 Task: Open Card Card0000000120 in Board Board0000000030 in Workspace WS0000000010 in Trello. Add Member Nikrathi889@gmail.com to Card Card0000000120 in Board Board0000000030 in Workspace WS0000000010 in Trello. Add Red Label titled Label0000000120 to Card Card0000000120 in Board Board0000000030 in Workspace WS0000000010 in Trello. Add Checklist CL0000000120 to Card Card0000000120 in Board Board0000000030 in Workspace WS0000000010 in Trello. Add Dates with Start Date as Nov 01 2023 and Due Date as Nov 30 2023 to Card Card0000000120 in Board Board0000000030 in Workspace WS0000000010 in Trello
Action: Mouse moved to (445, 573)
Screenshot: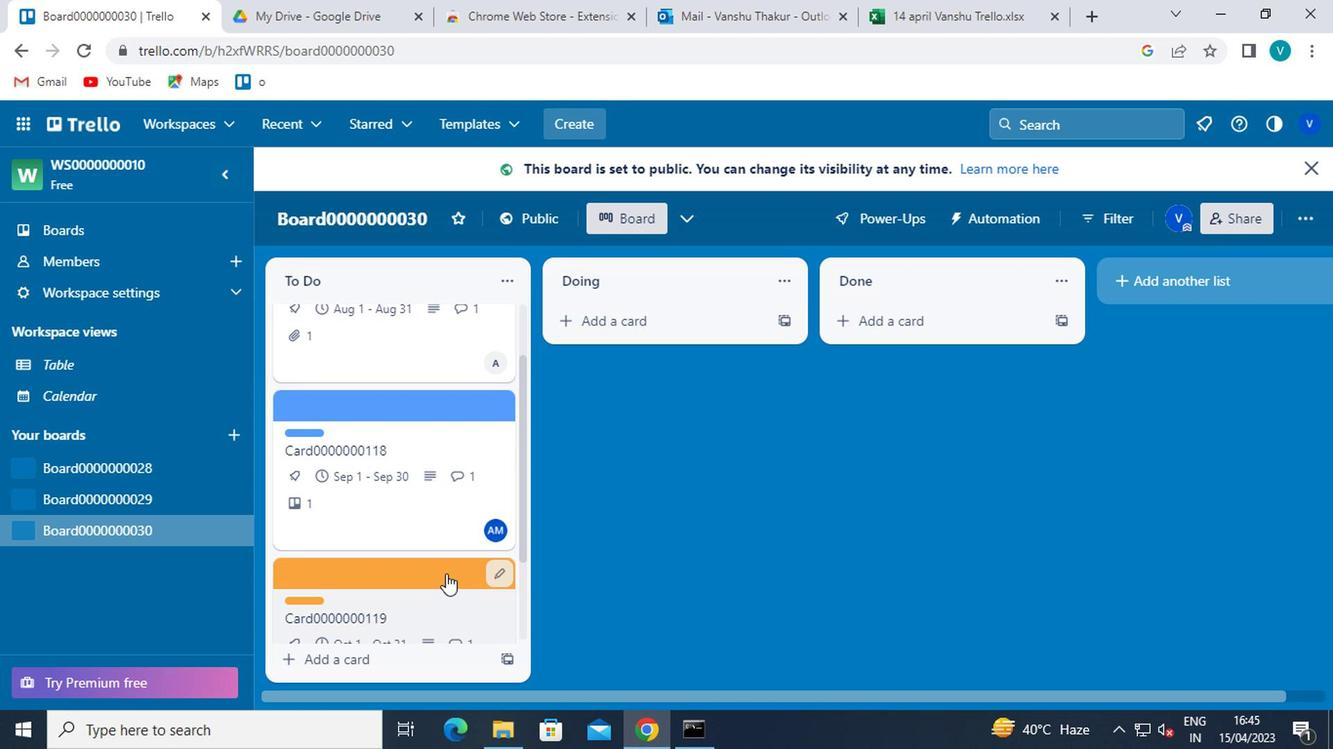
Action: Mouse scrolled (445, 572) with delta (0, -1)
Screenshot: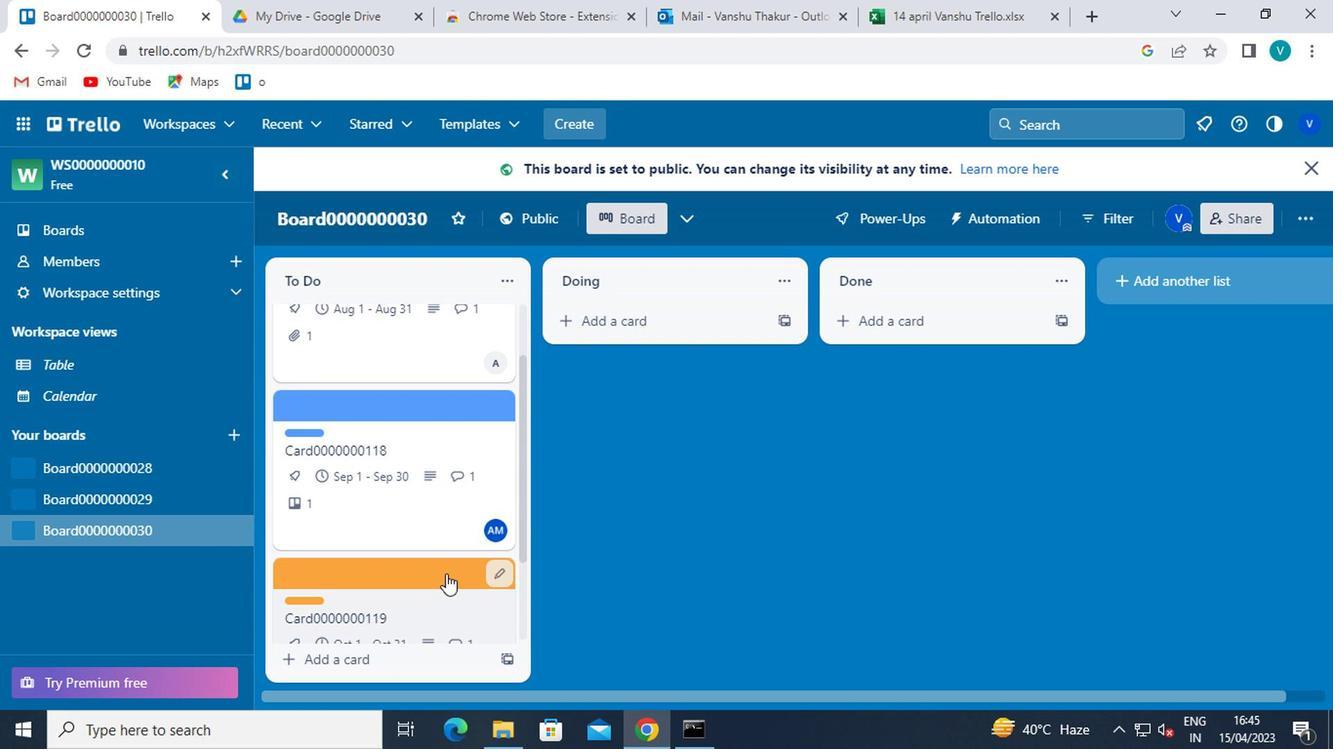
Action: Mouse scrolled (445, 572) with delta (0, -1)
Screenshot: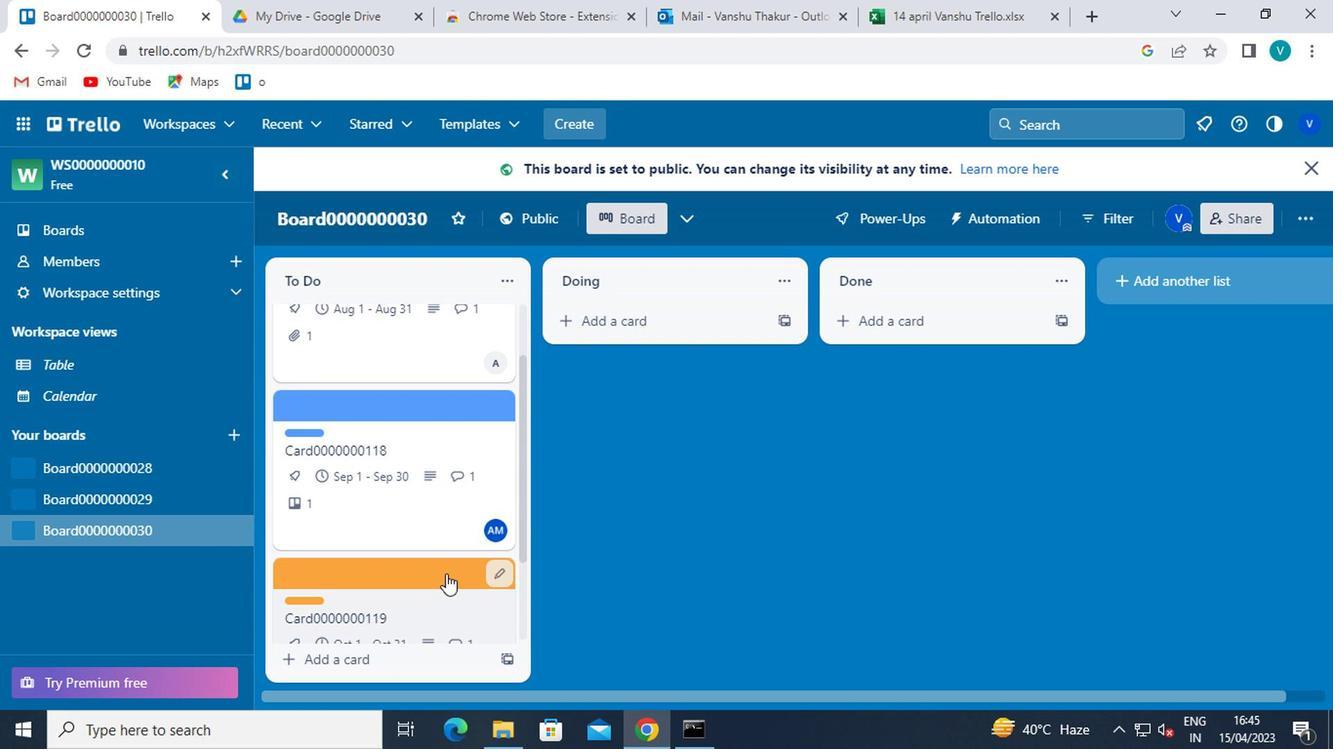 
Action: Mouse scrolled (445, 572) with delta (0, -1)
Screenshot: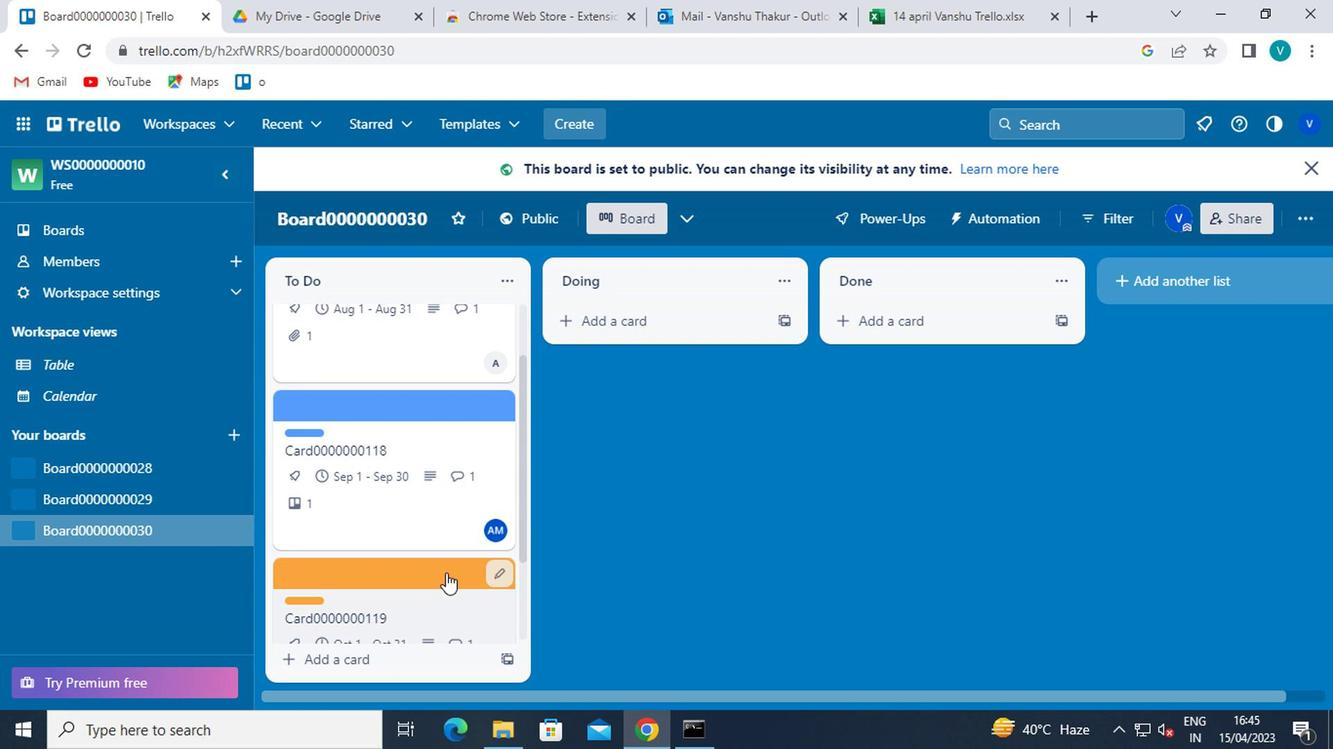 
Action: Mouse scrolled (445, 572) with delta (0, -1)
Screenshot: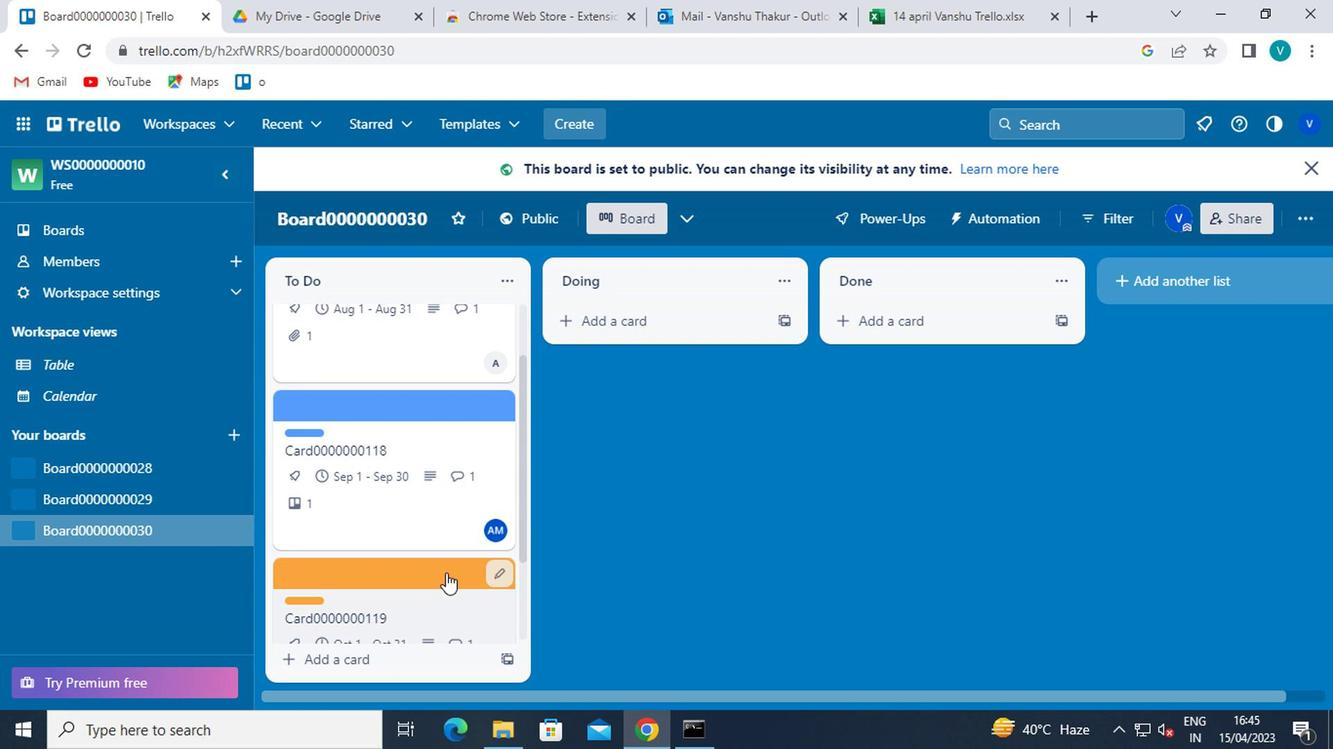 
Action: Mouse scrolled (445, 572) with delta (0, -1)
Screenshot: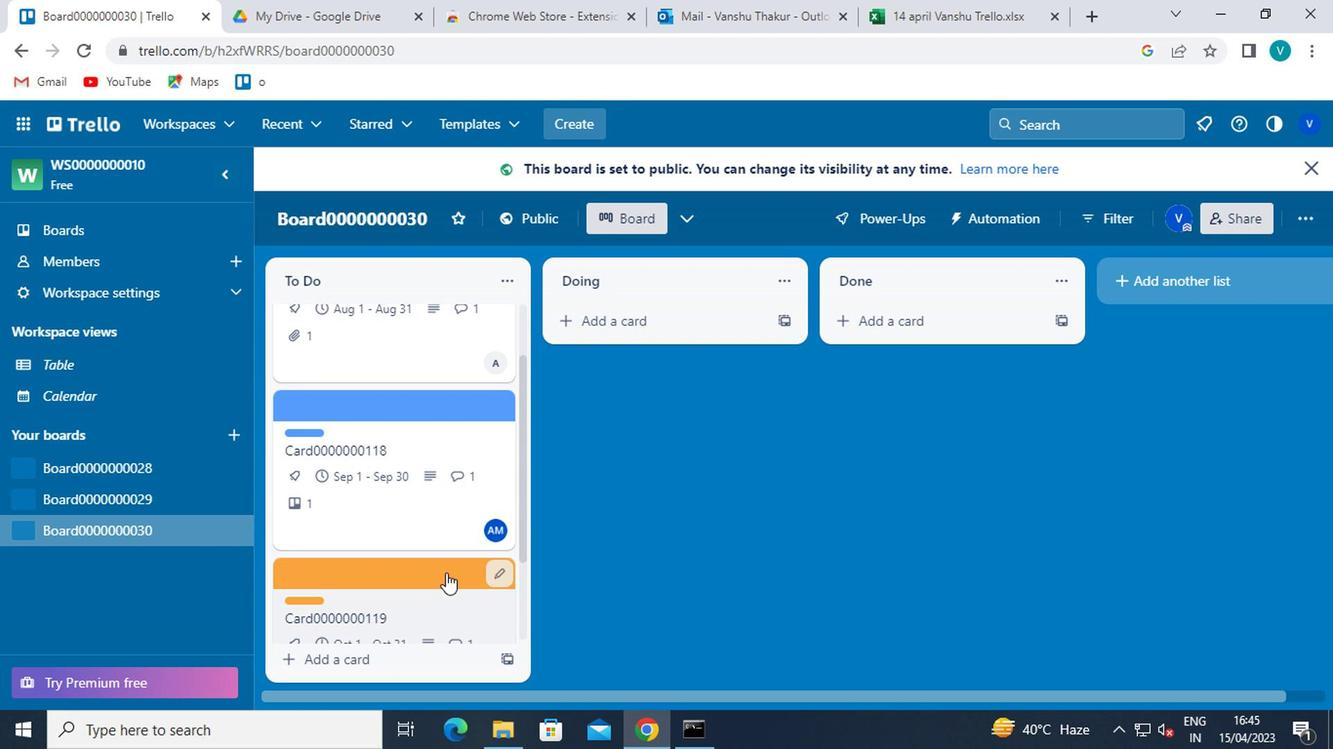 
Action: Mouse scrolled (445, 572) with delta (0, -1)
Screenshot: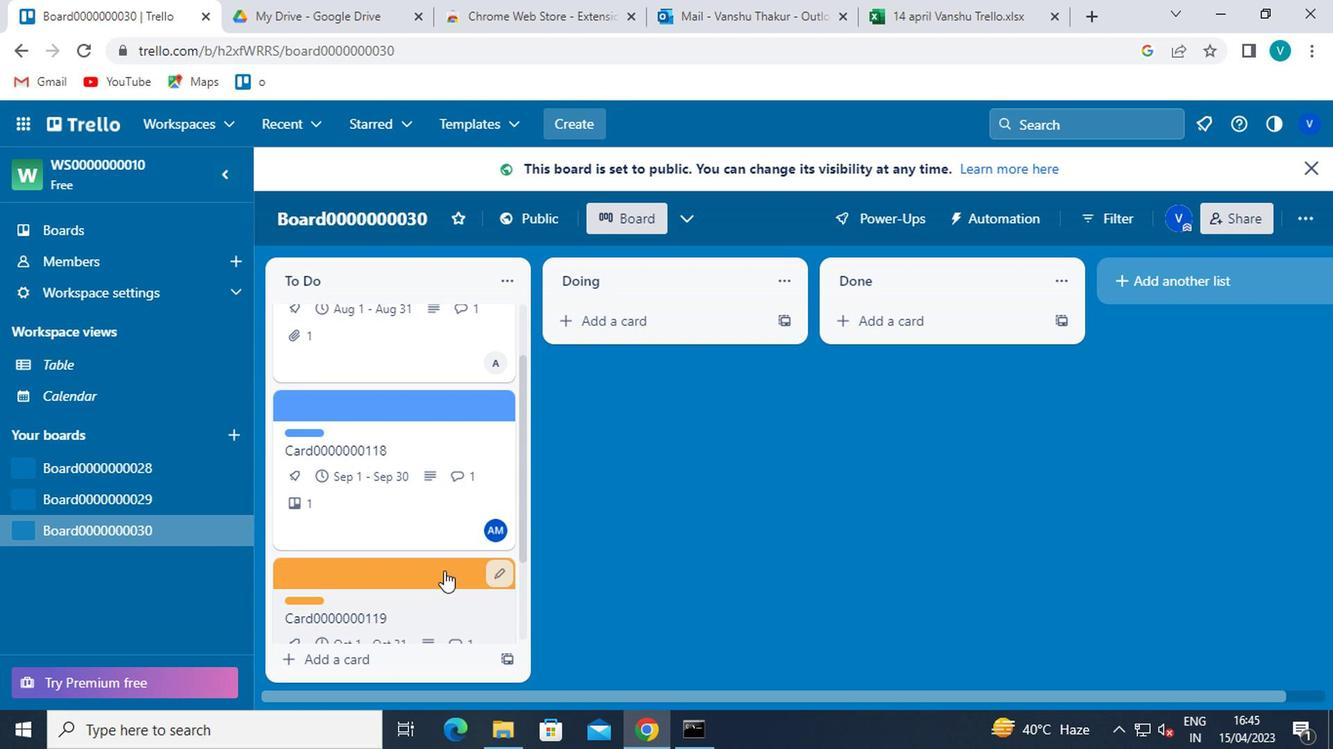 
Action: Mouse moved to (420, 614)
Screenshot: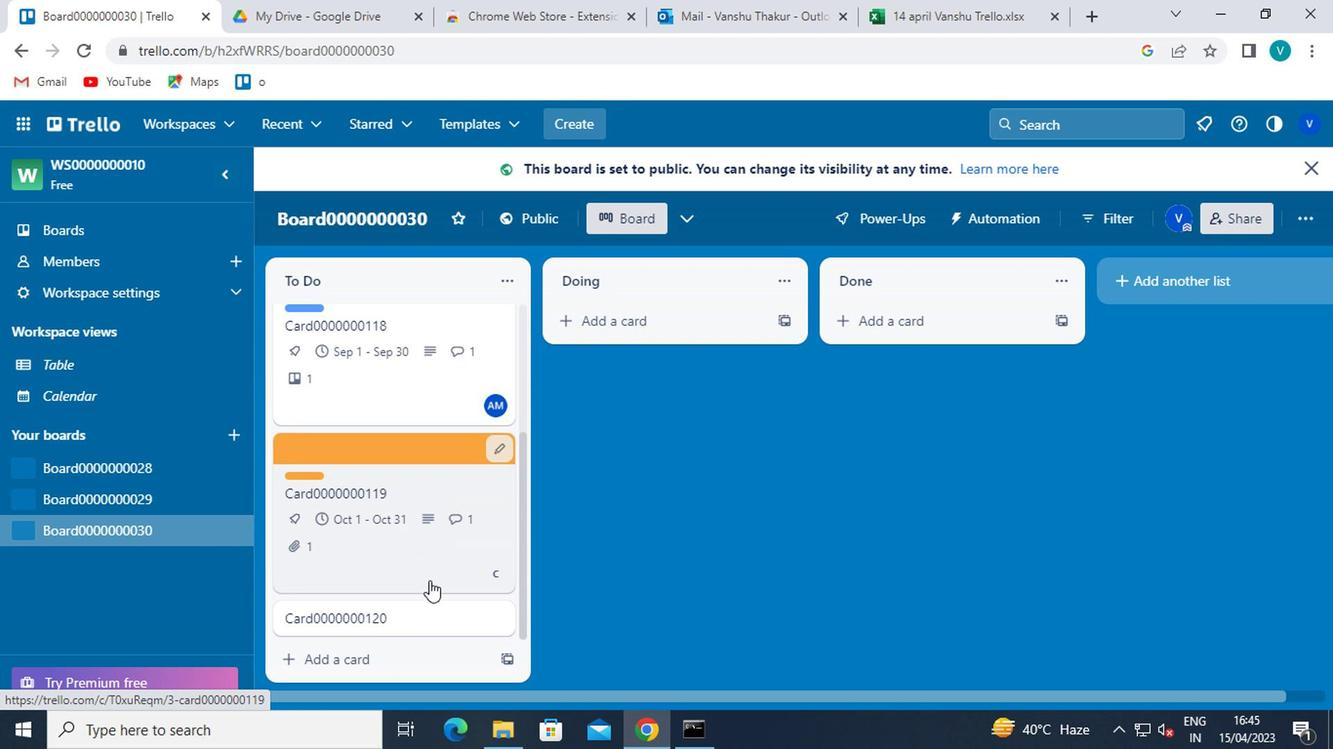 
Action: Mouse pressed left at (420, 614)
Screenshot: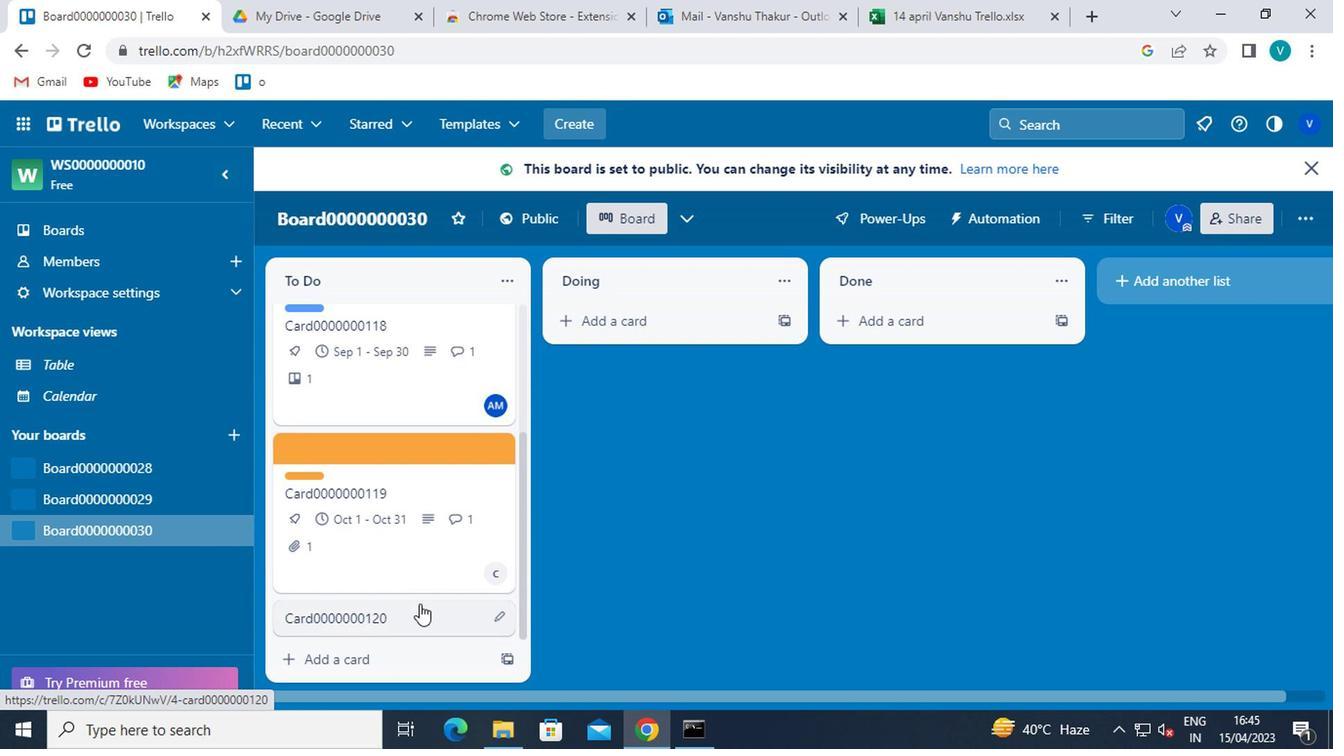 
Action: Mouse moved to (896, 270)
Screenshot: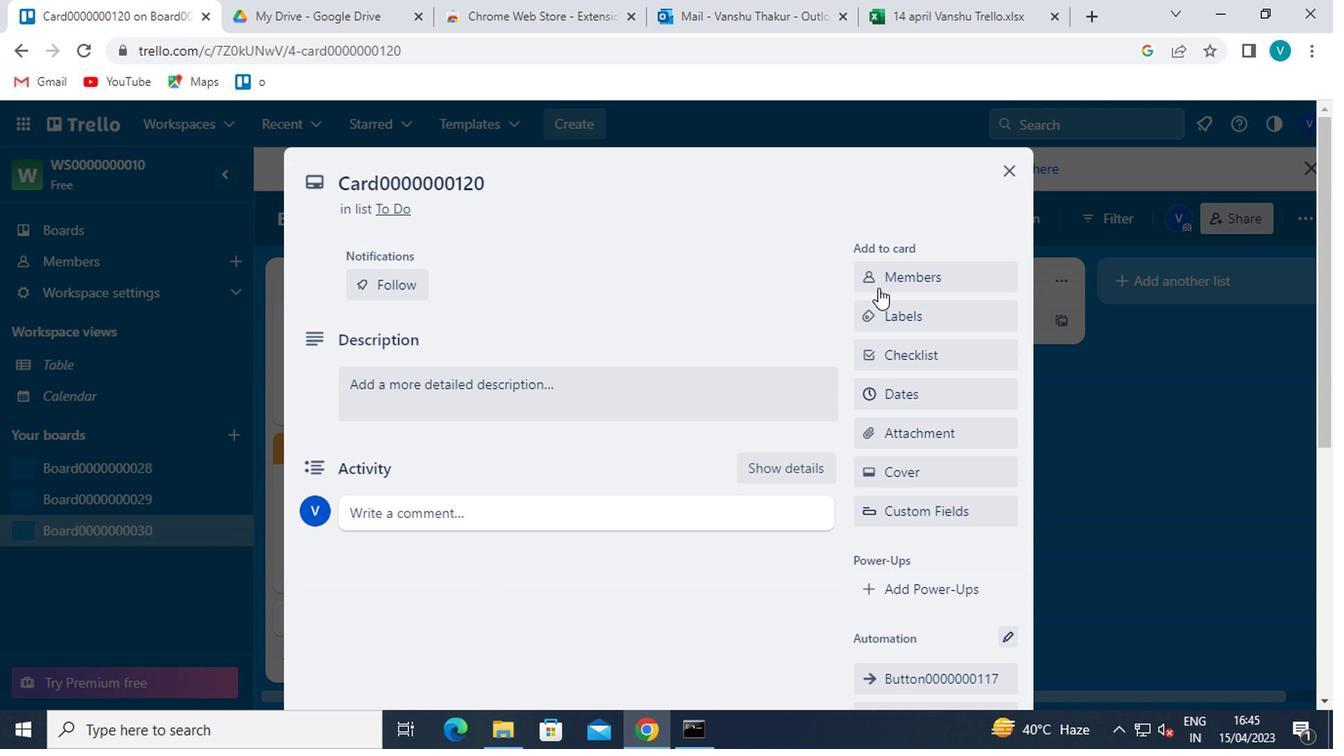 
Action: Mouse pressed left at (896, 270)
Screenshot: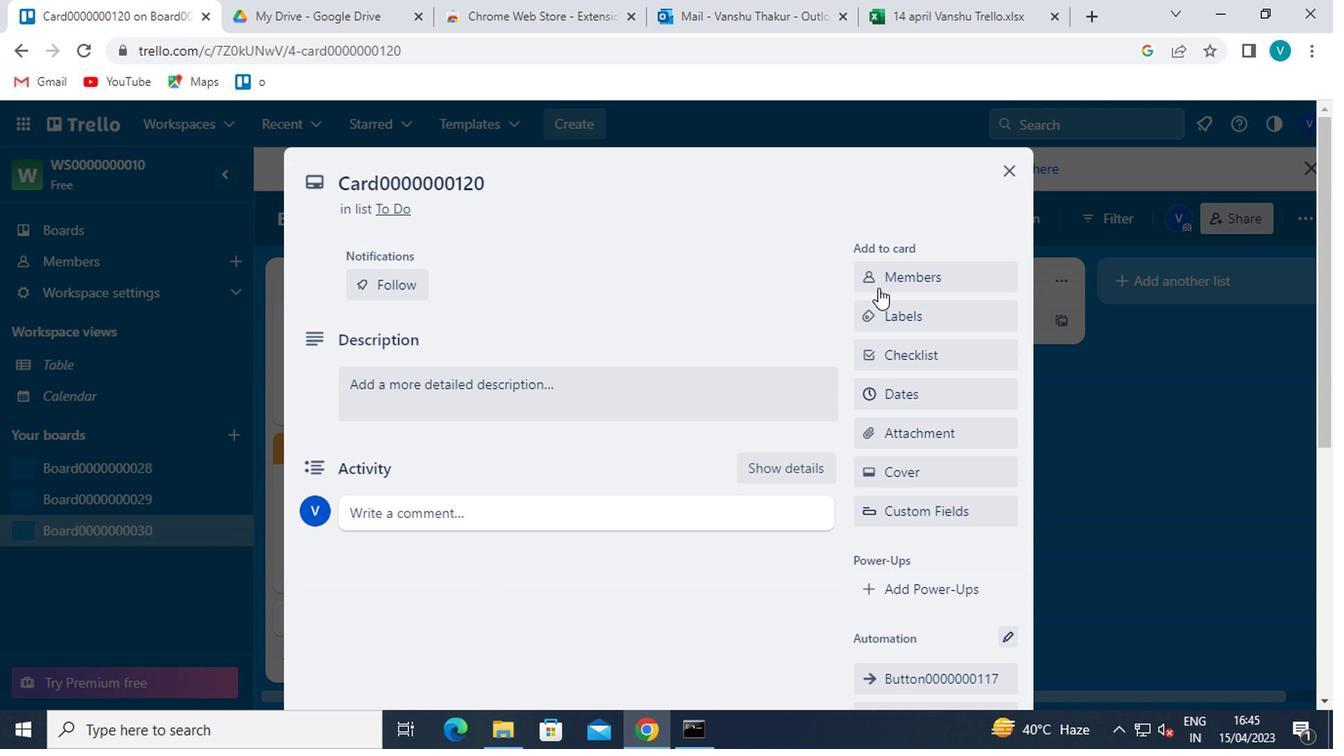 
Action: Mouse moved to (890, 364)
Screenshot: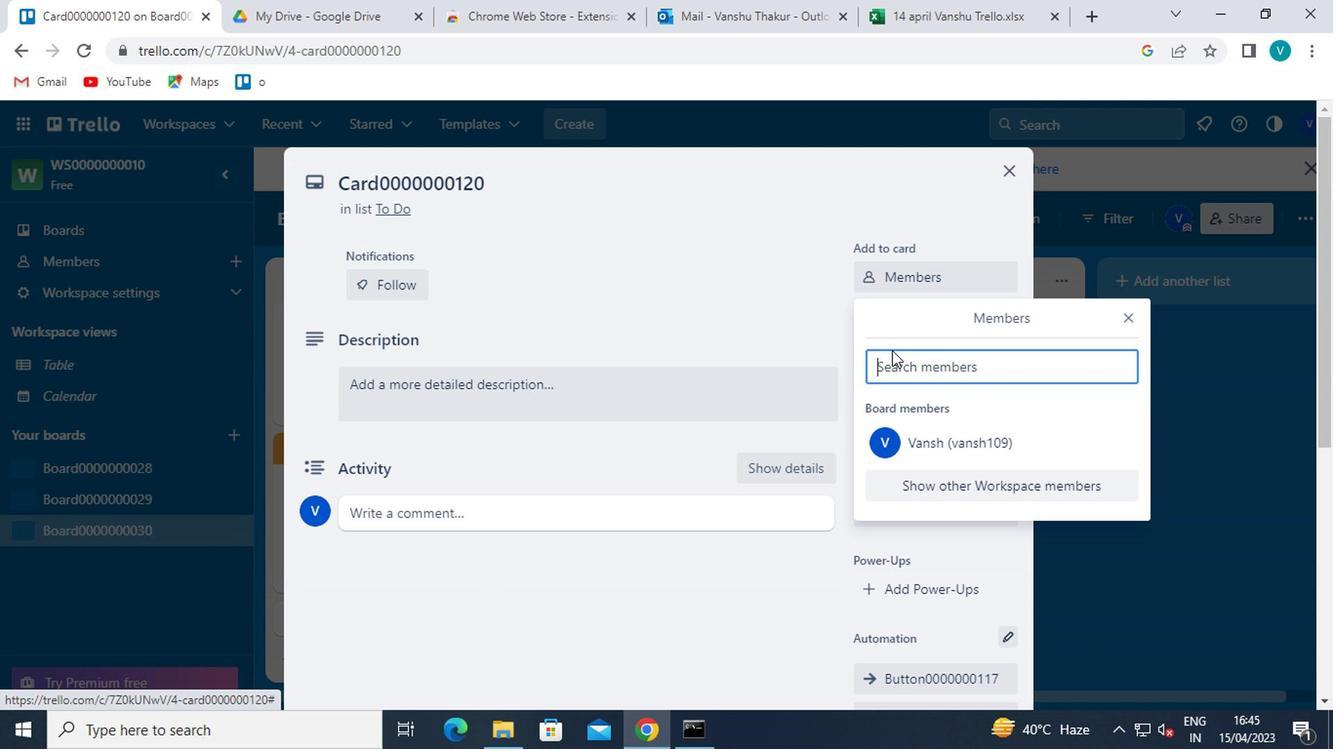 
Action: Mouse pressed left at (890, 364)
Screenshot: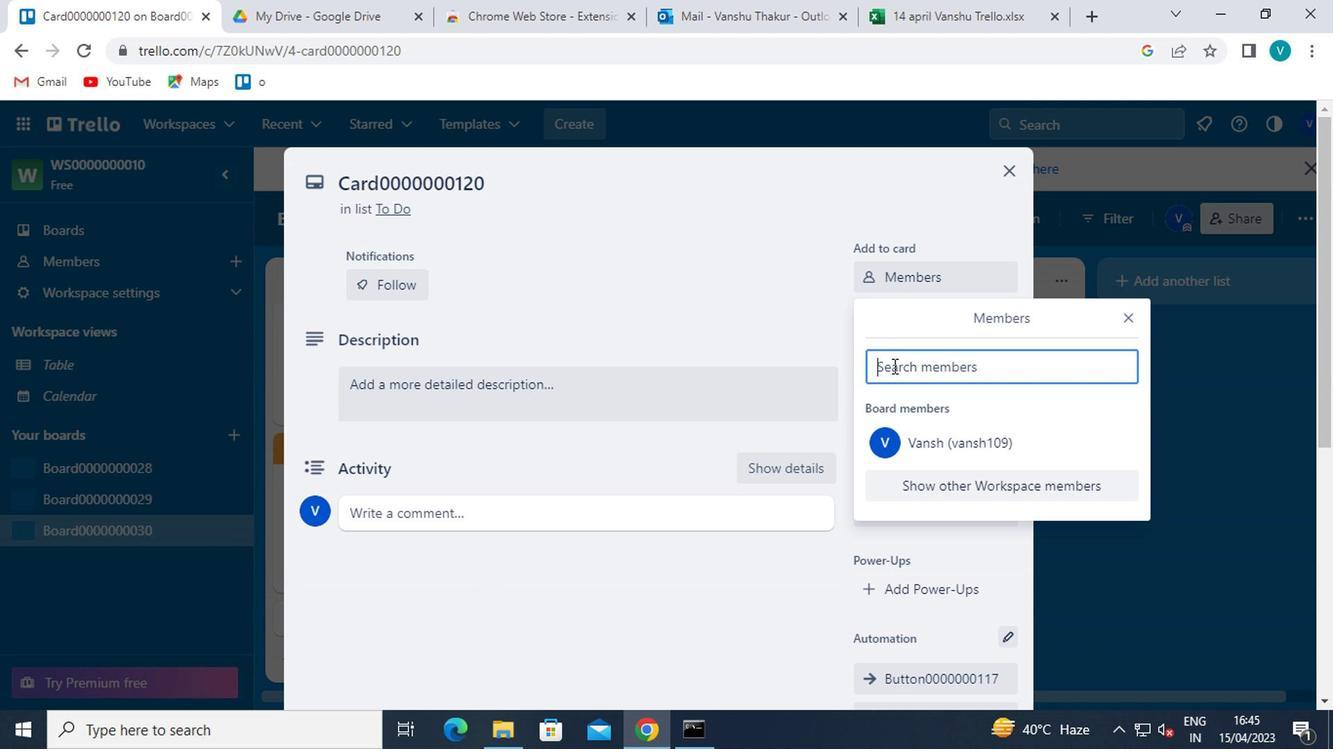 
Action: Mouse moved to (890, 365)
Screenshot: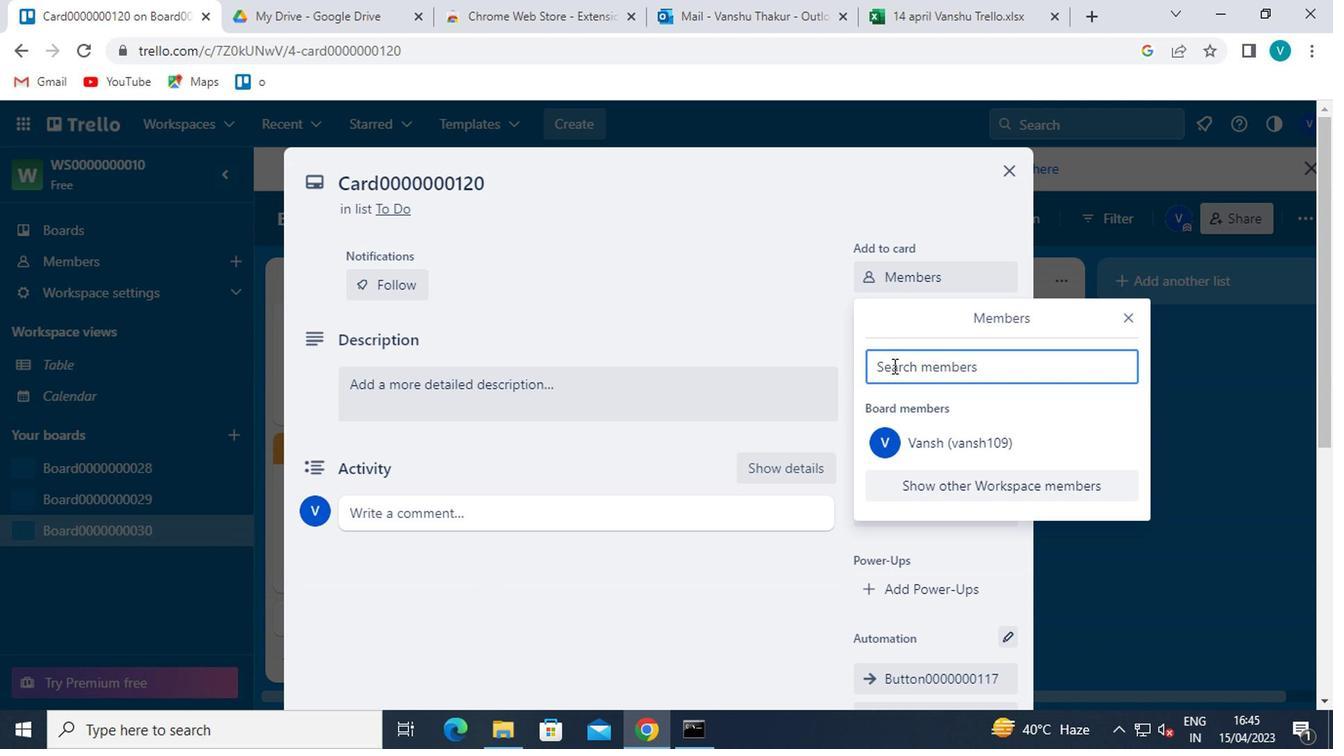 
Action: Key pressed <Key.shift>NIKRATHI889<Key.shift>@GMAIL.COM
Screenshot: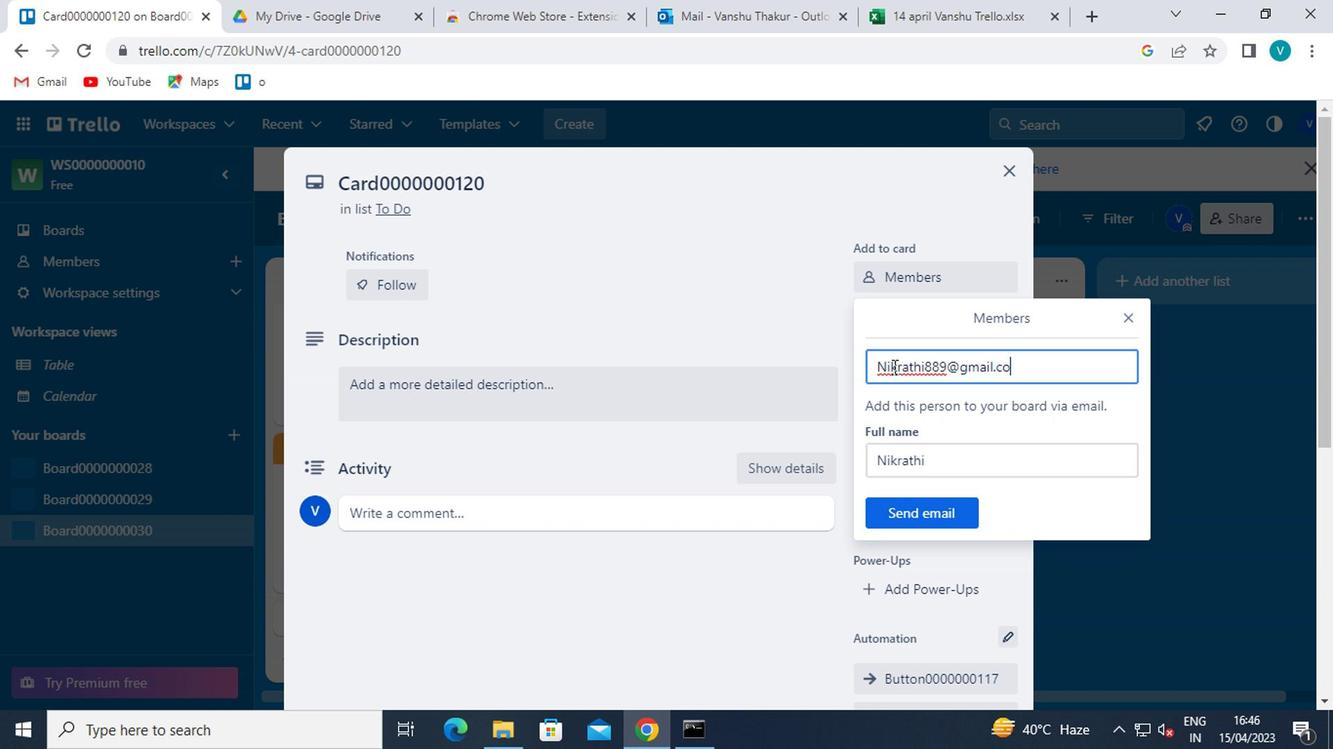 
Action: Mouse moved to (913, 508)
Screenshot: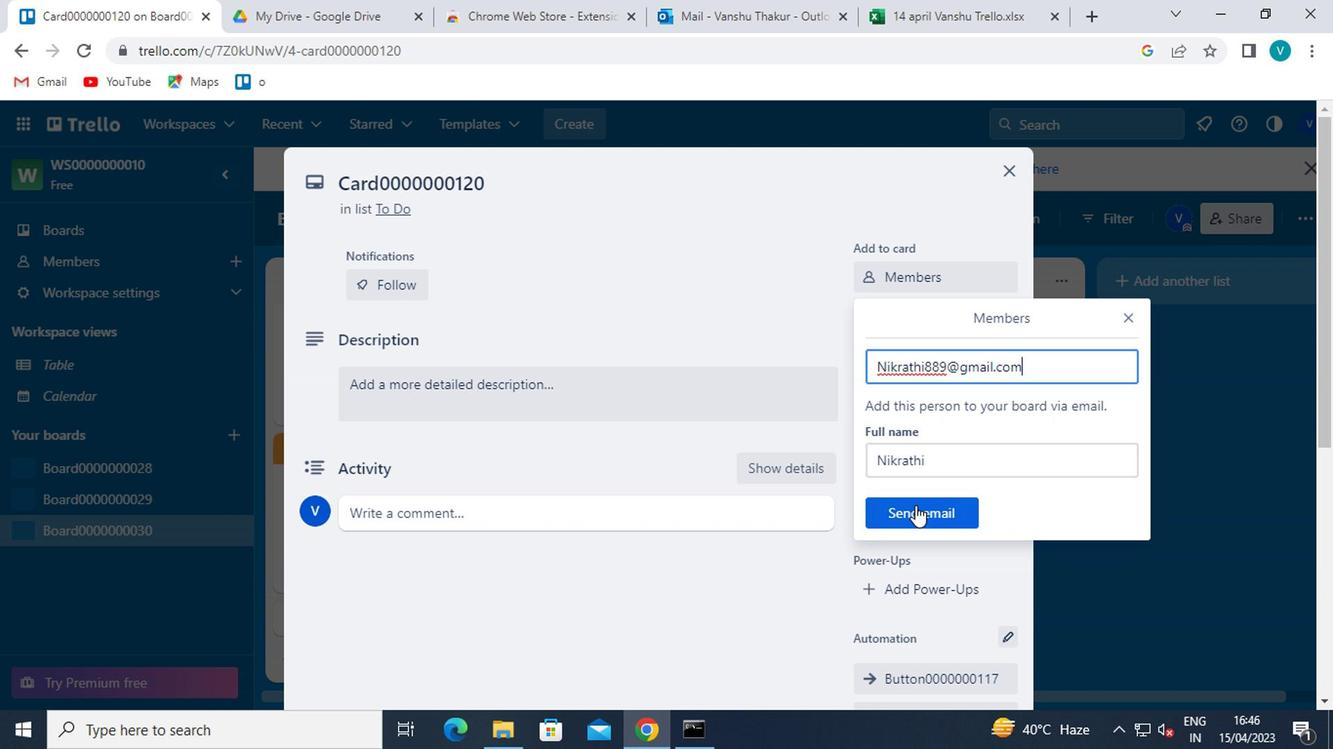 
Action: Mouse pressed left at (913, 508)
Screenshot: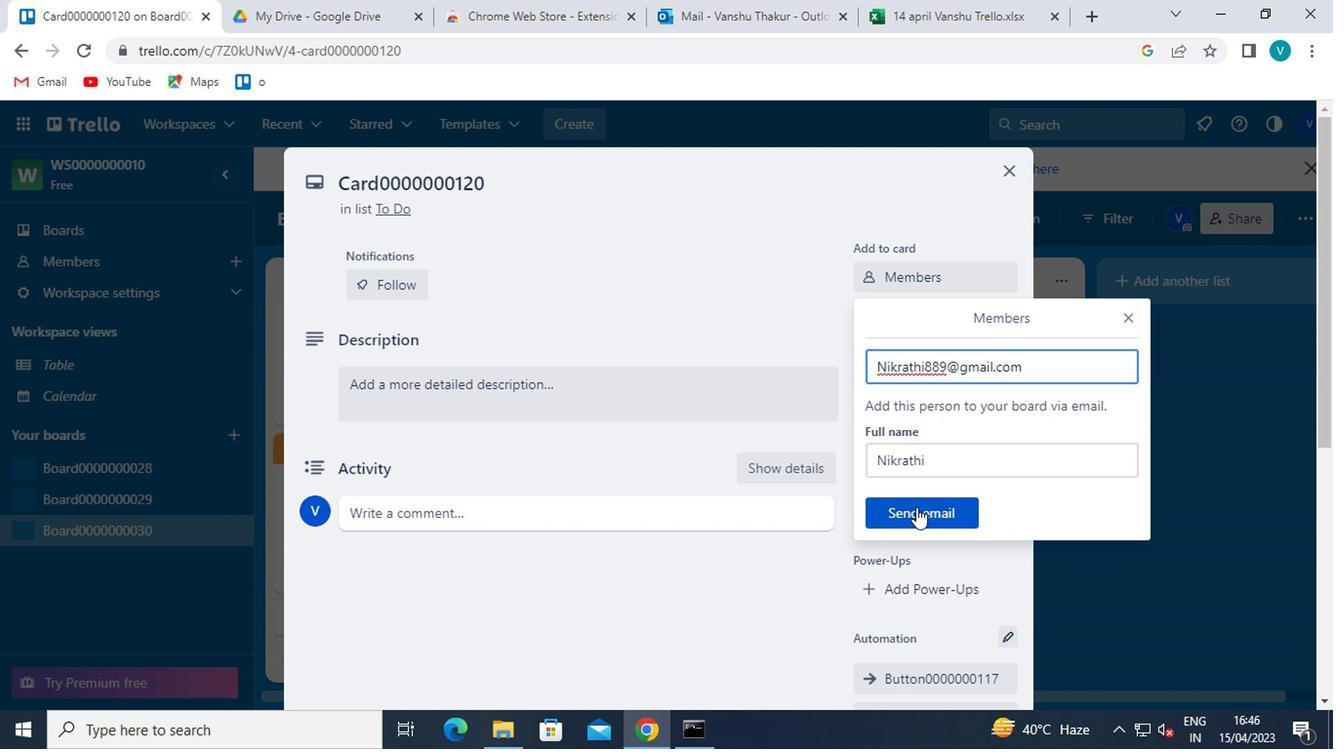 
Action: Mouse moved to (938, 388)
Screenshot: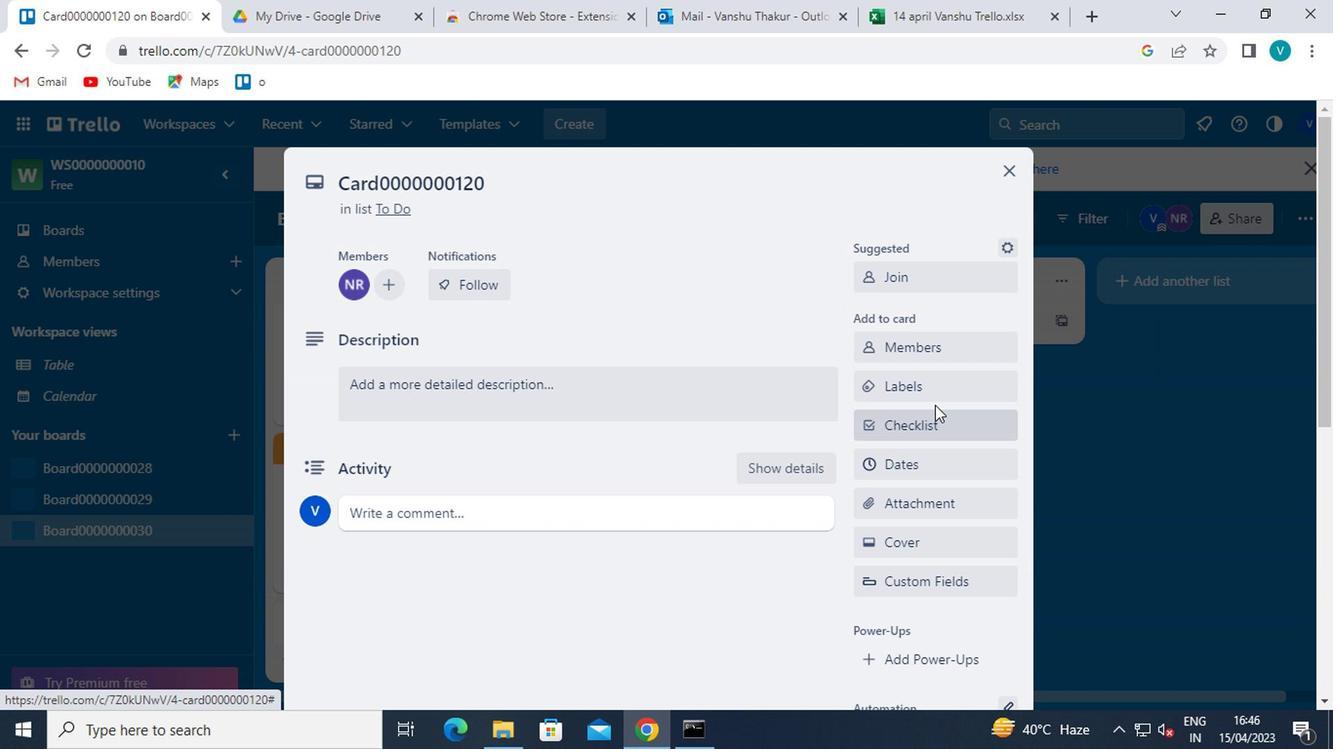 
Action: Mouse pressed left at (938, 388)
Screenshot: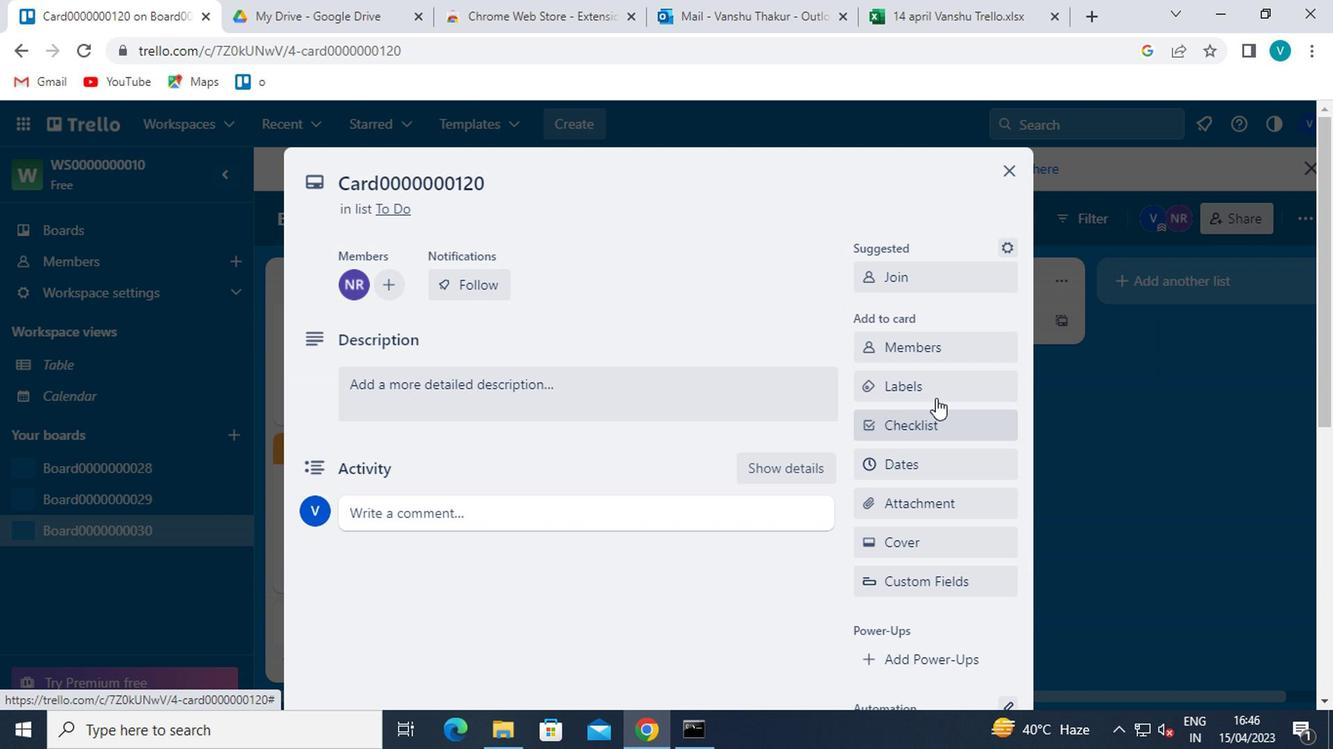 
Action: Mouse moved to (974, 616)
Screenshot: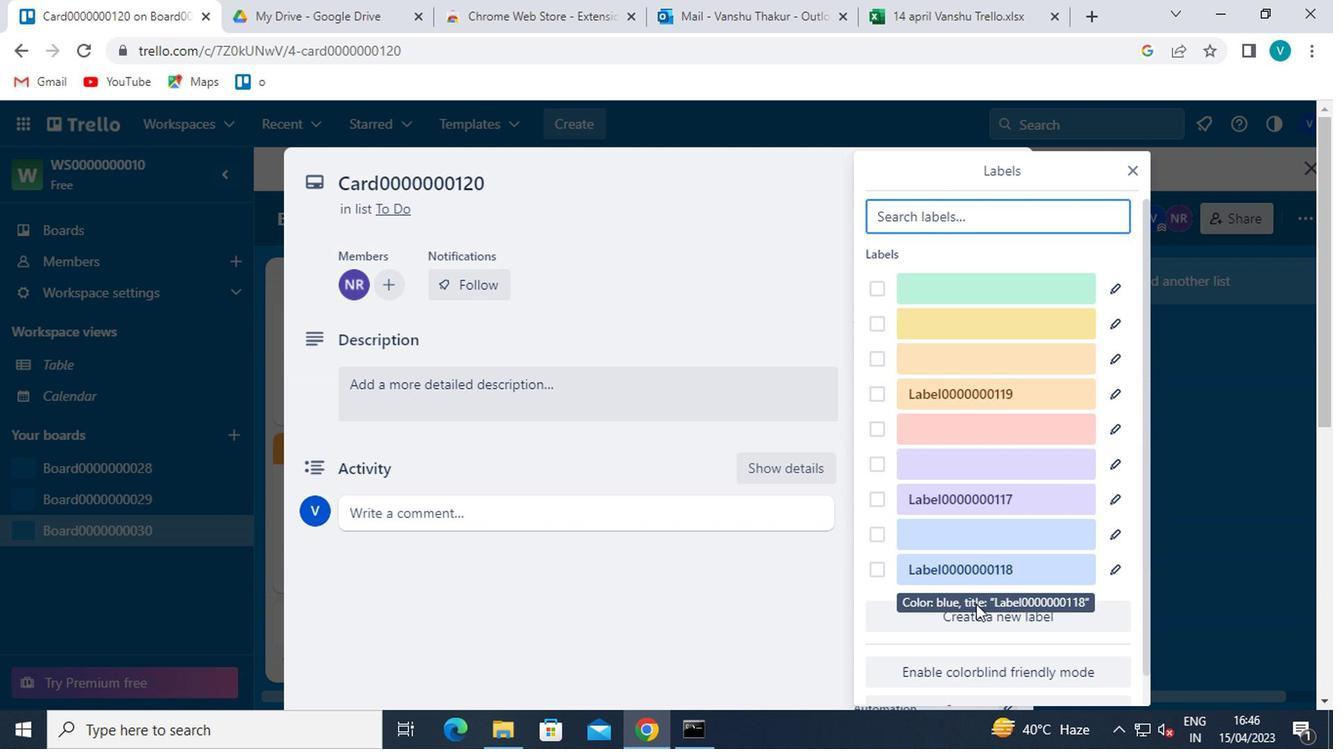 
Action: Mouse pressed left at (974, 616)
Screenshot: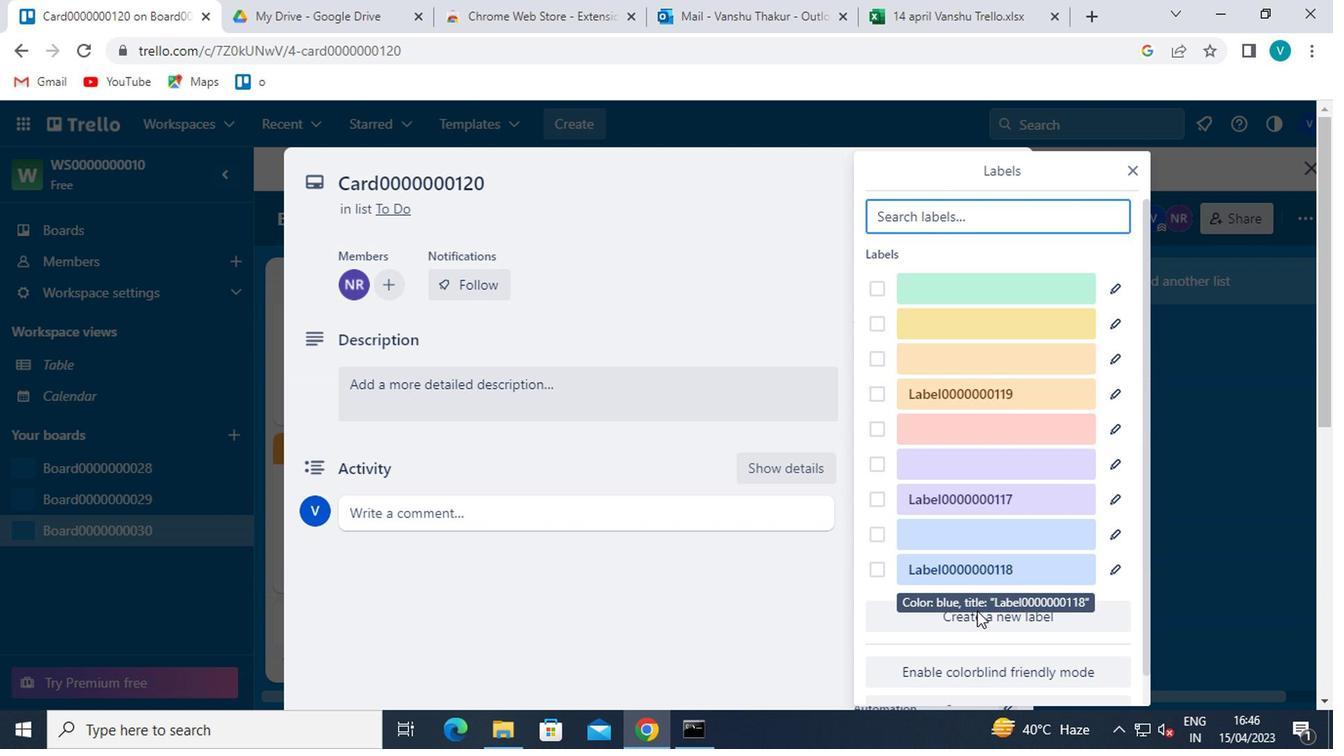 
Action: Mouse moved to (1058, 447)
Screenshot: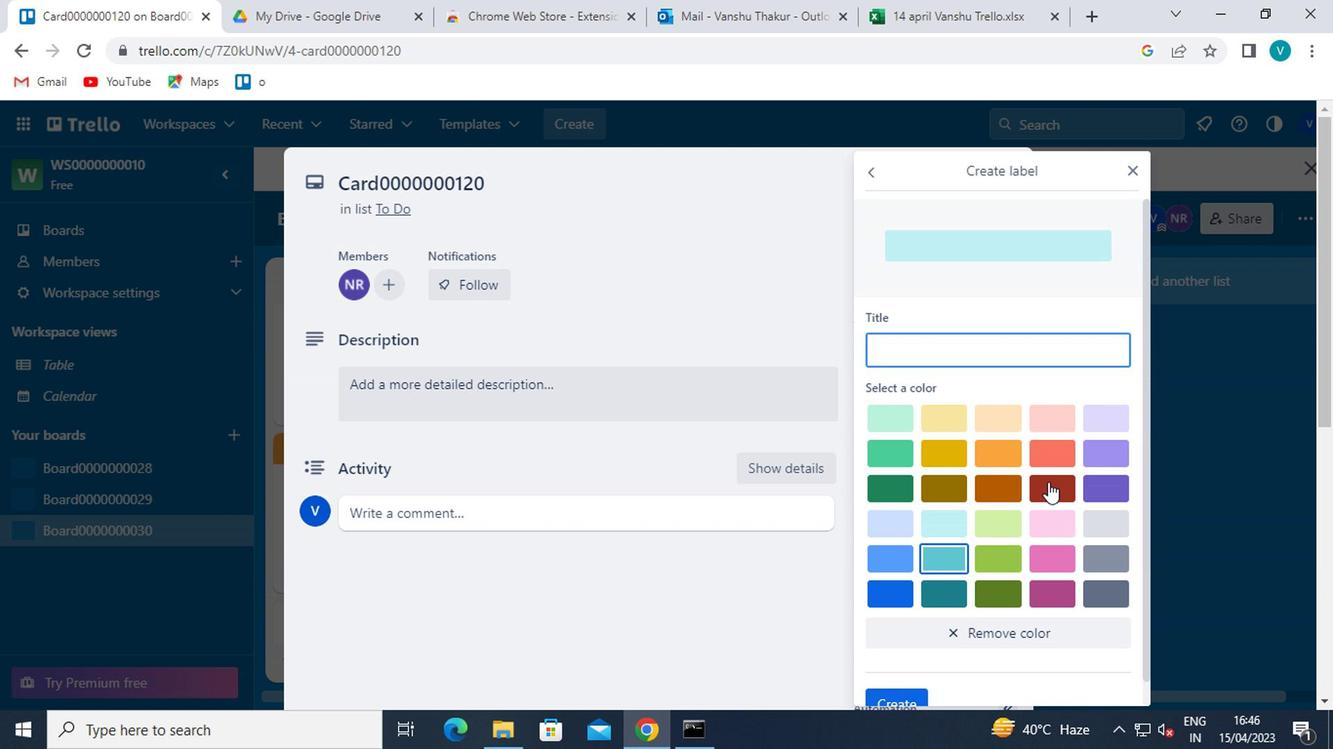 
Action: Mouse pressed left at (1058, 447)
Screenshot: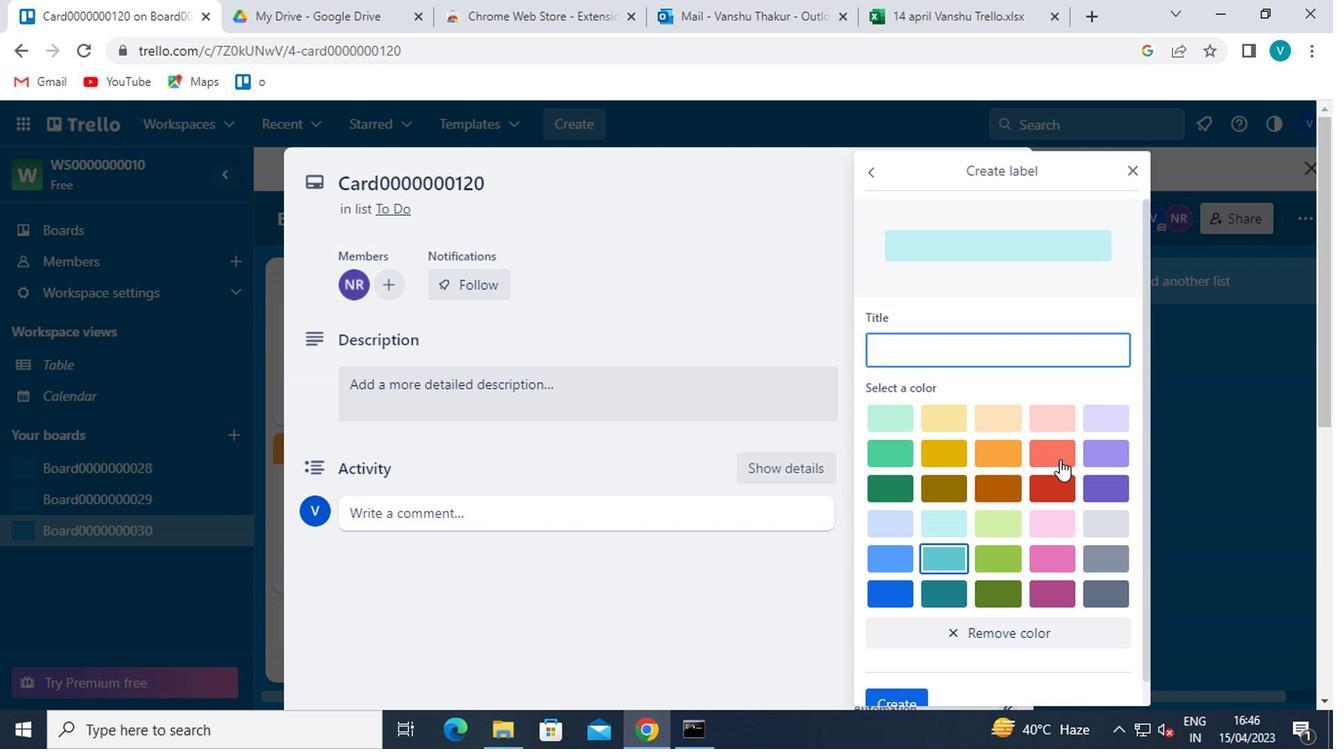 
Action: Mouse moved to (1055, 444)
Screenshot: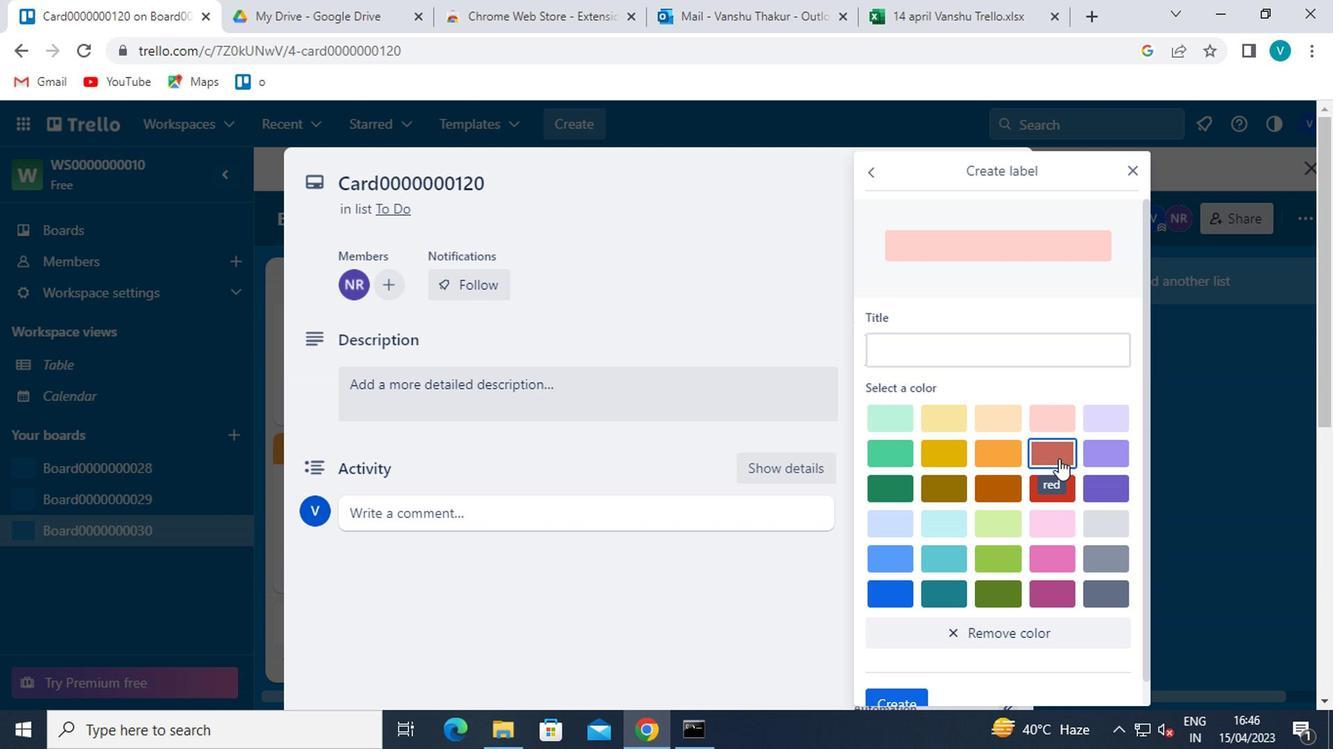 
Action: Mouse pressed left at (1055, 444)
Screenshot: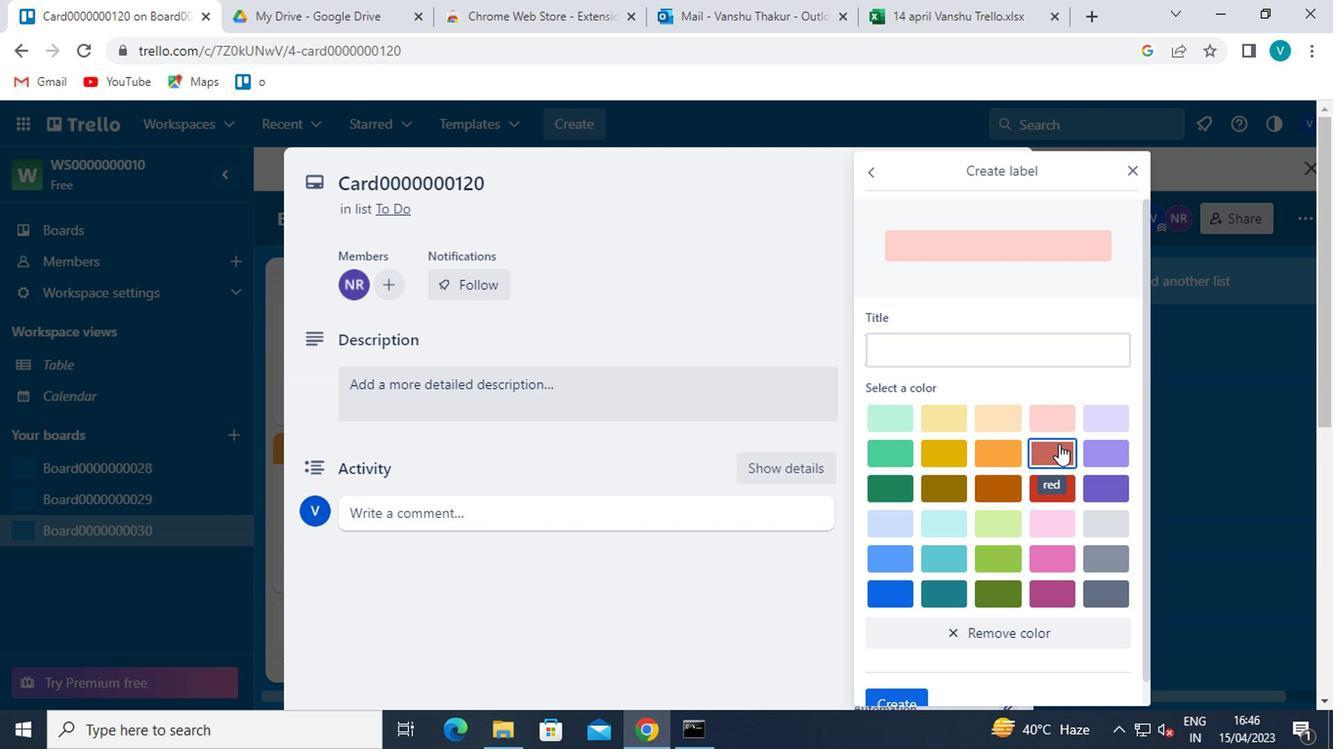 
Action: Mouse moved to (1001, 337)
Screenshot: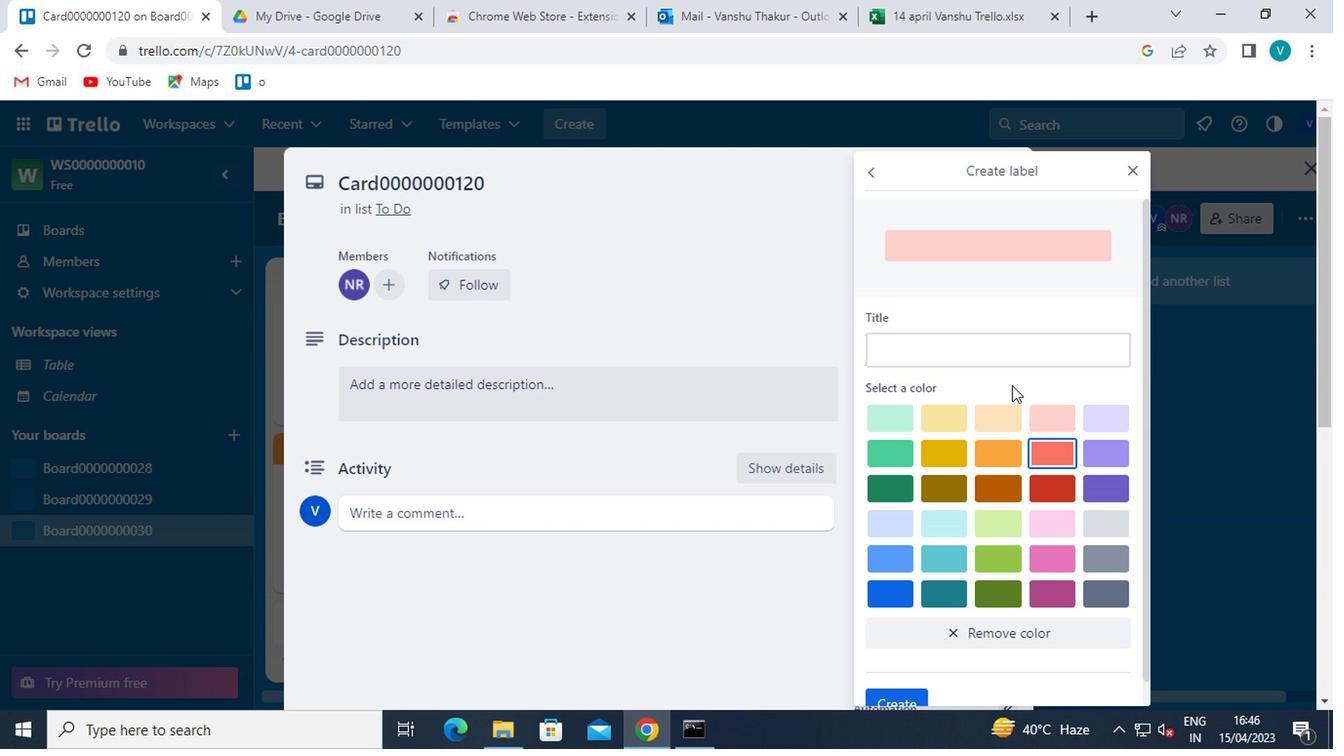 
Action: Mouse pressed left at (1001, 337)
Screenshot: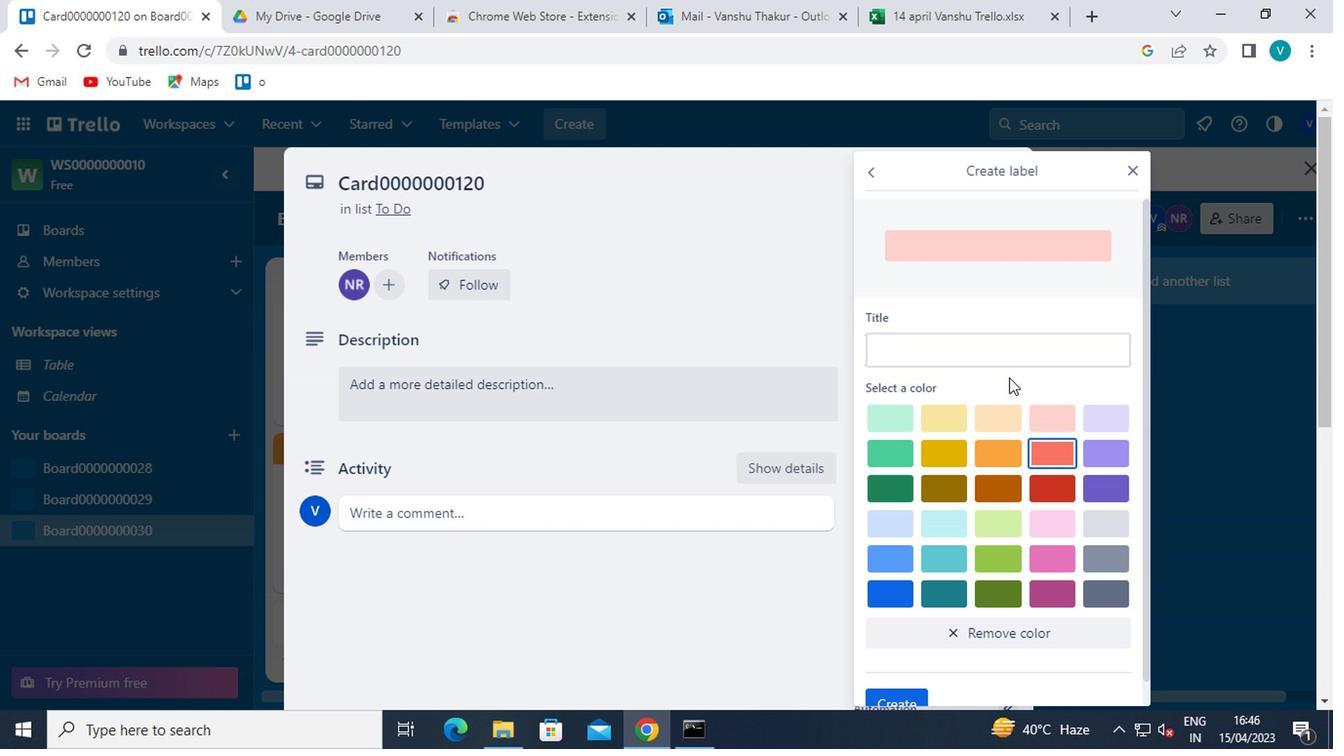 
Action: Mouse moved to (1001, 336)
Screenshot: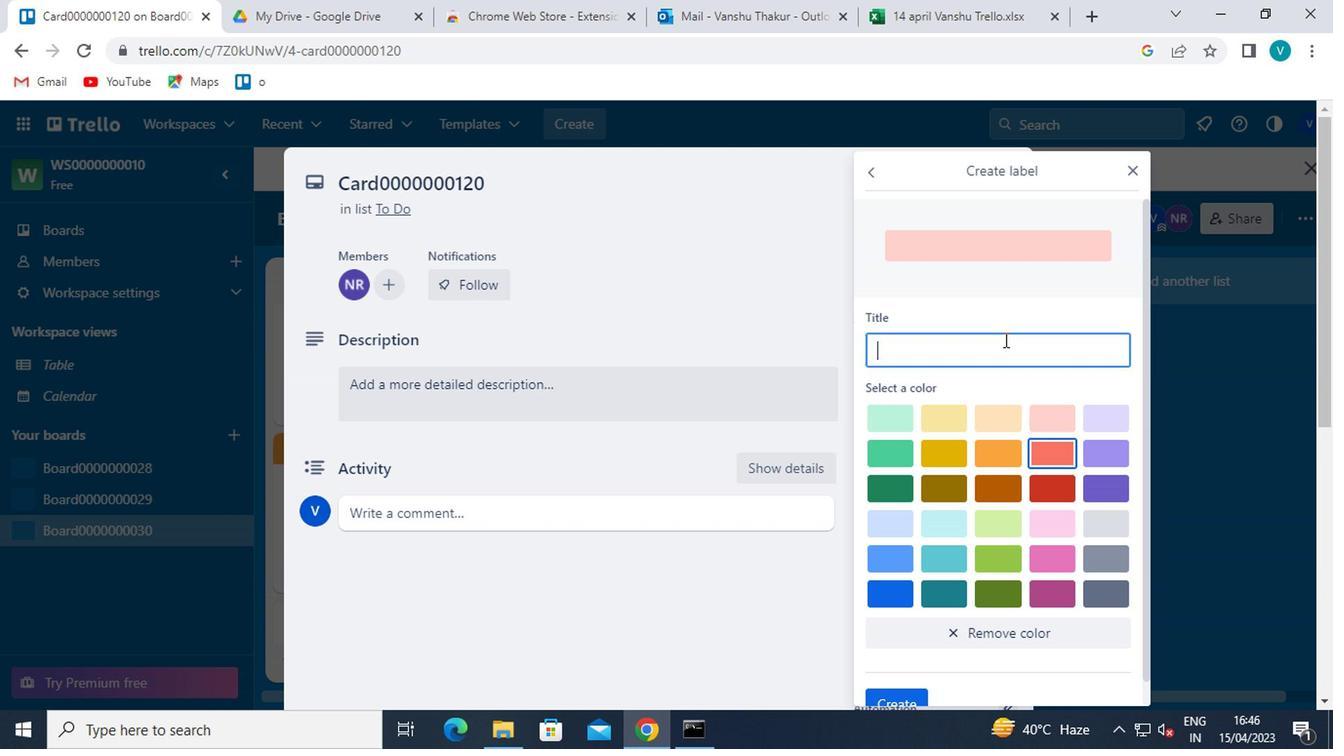 
Action: Key pressed <Key.shift><Key.shift>LABEL0000000120
Screenshot: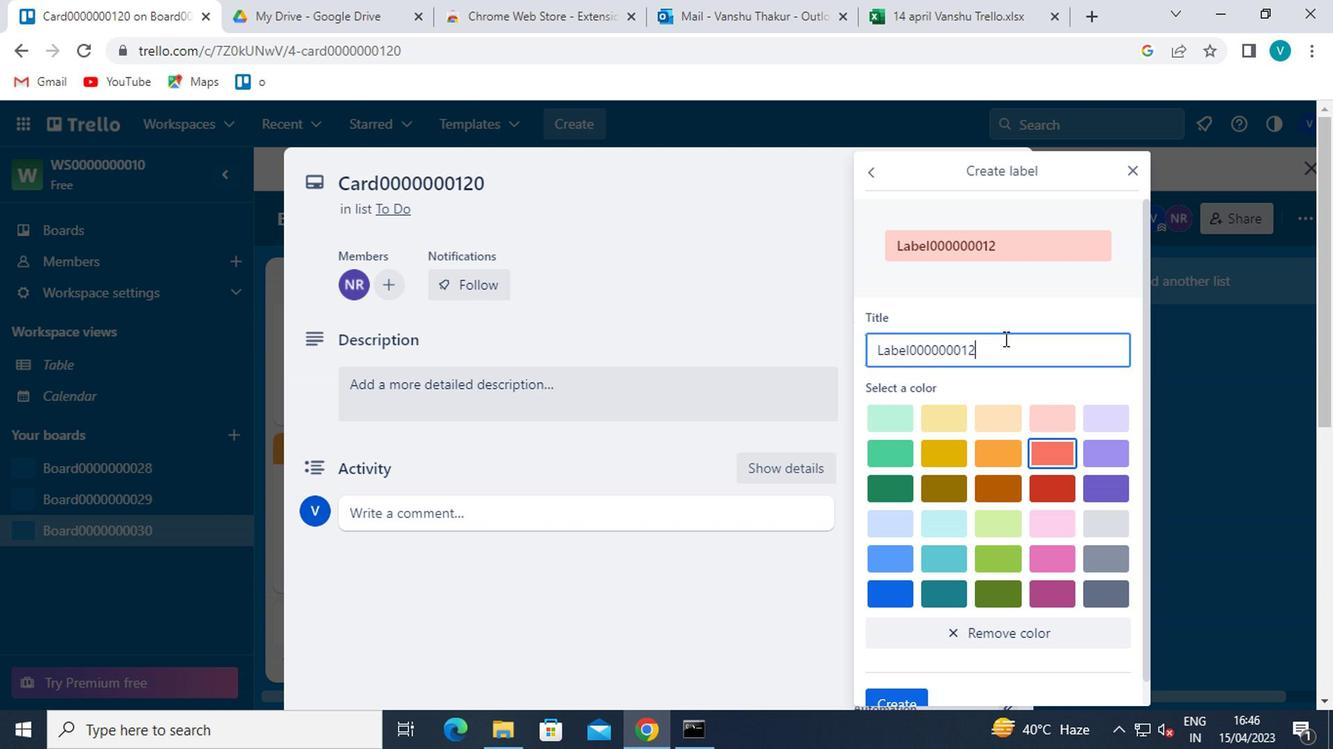 
Action: Mouse moved to (940, 475)
Screenshot: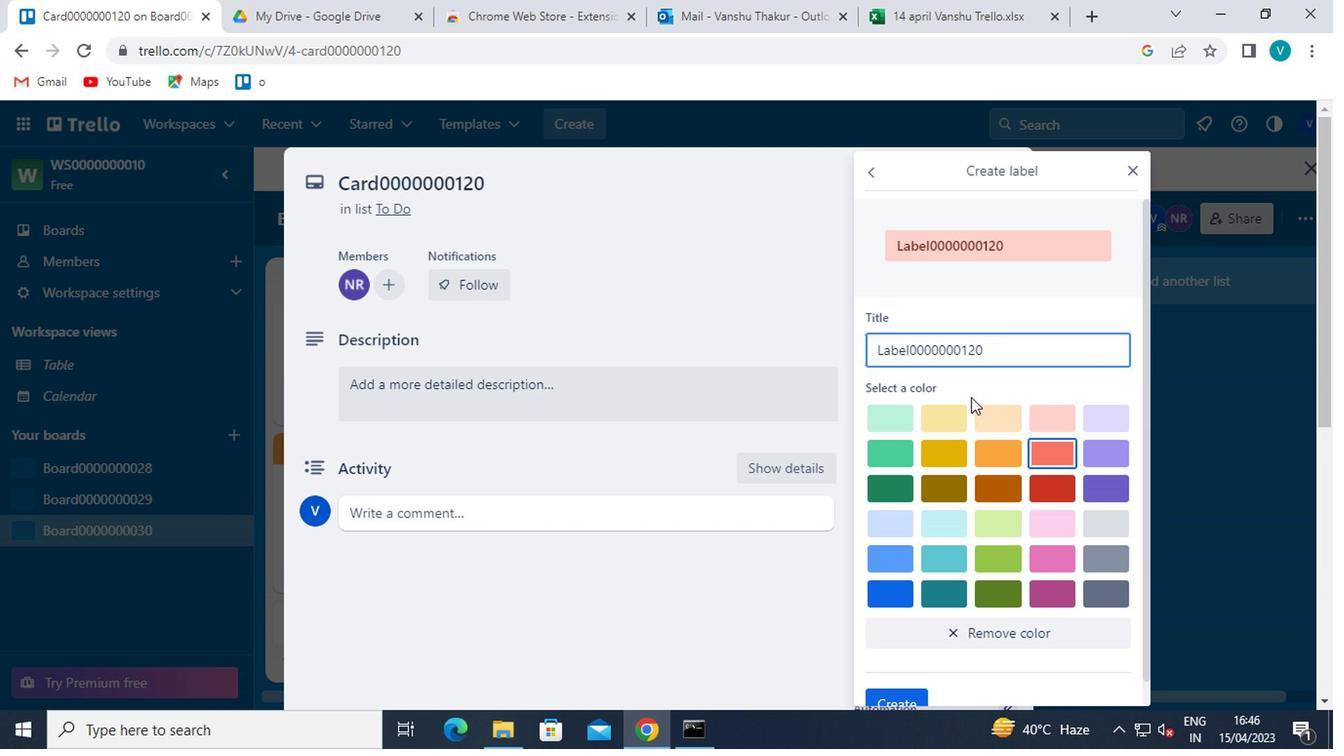 
Action: Mouse scrolled (940, 474) with delta (0, 0)
Screenshot: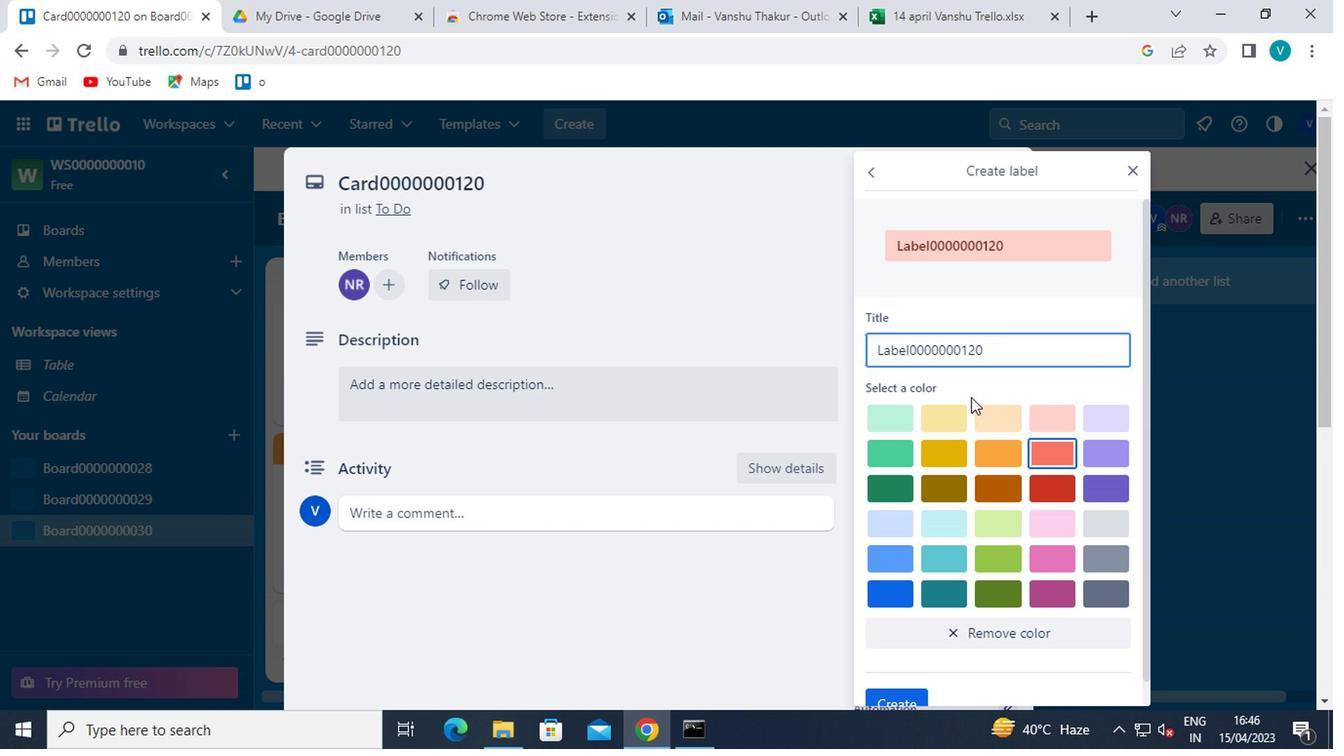 
Action: Mouse moved to (937, 482)
Screenshot: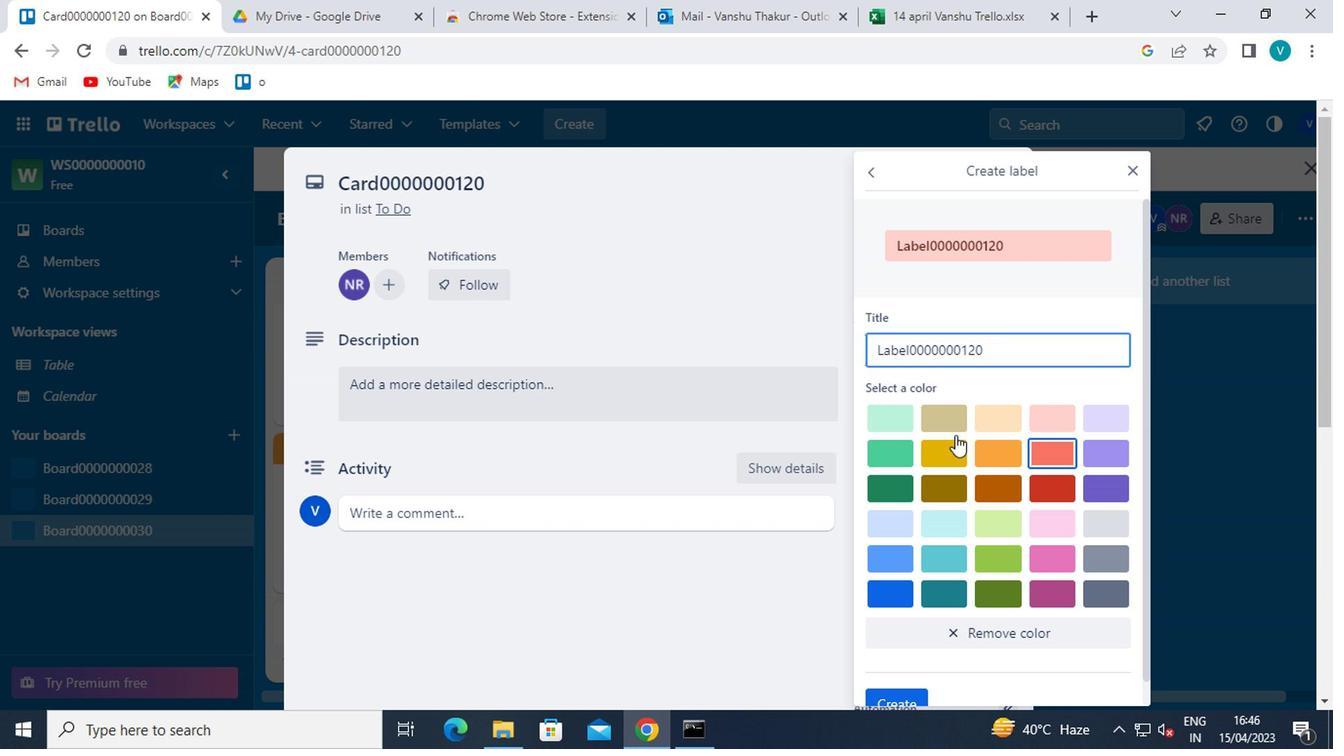 
Action: Mouse scrolled (937, 481) with delta (0, 0)
Screenshot: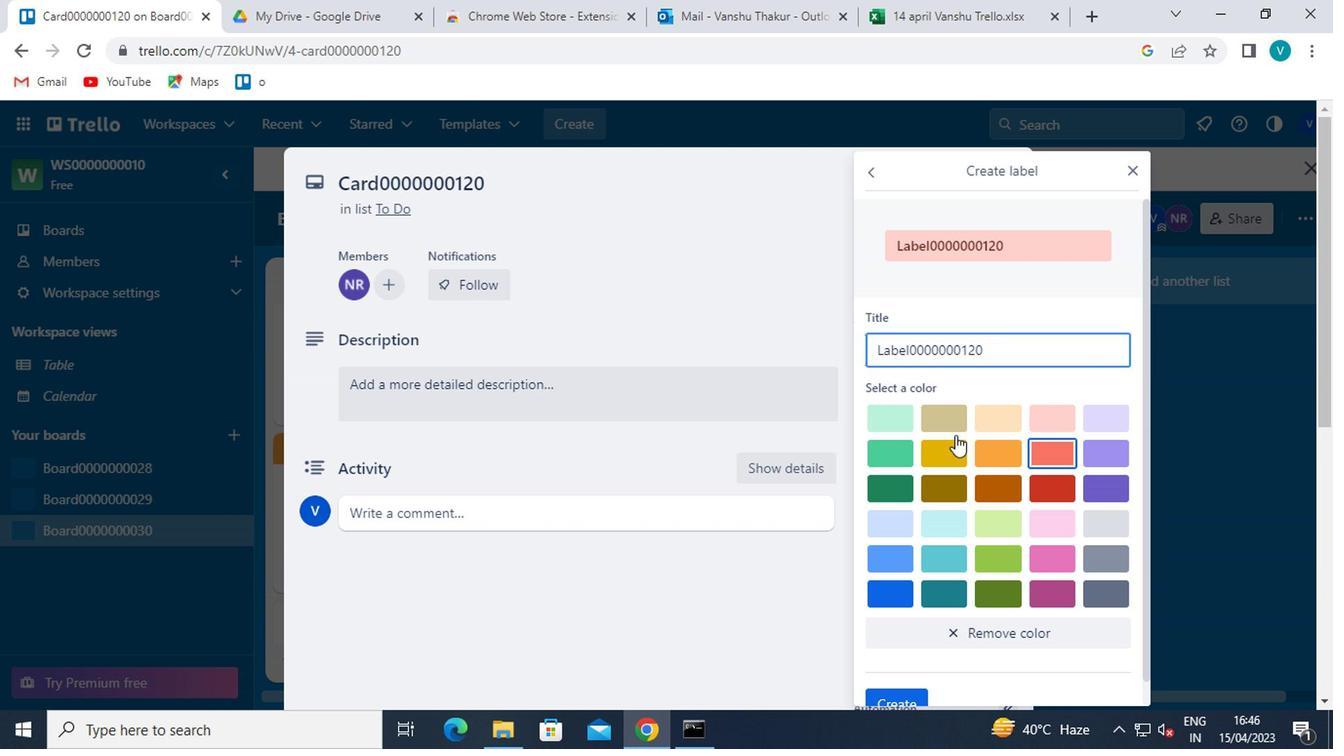 
Action: Mouse moved to (935, 488)
Screenshot: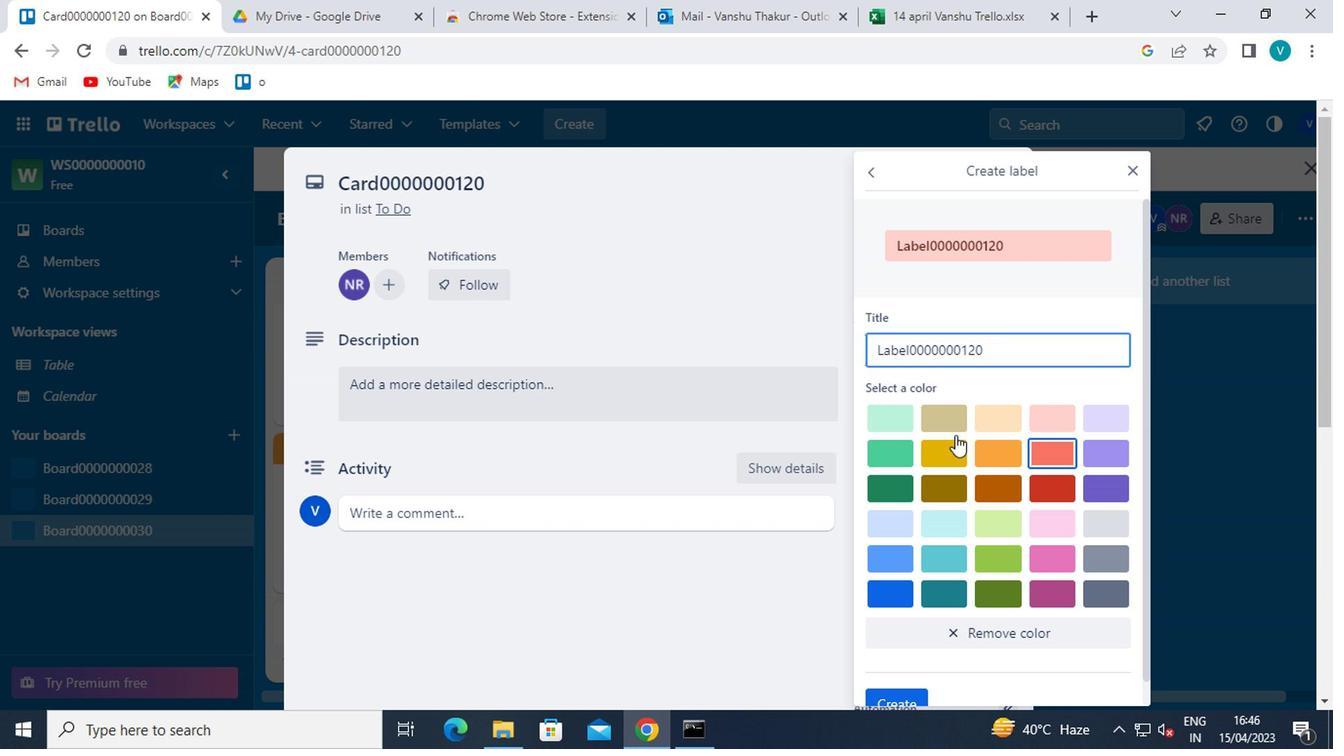
Action: Mouse scrolled (935, 486) with delta (0, -1)
Screenshot: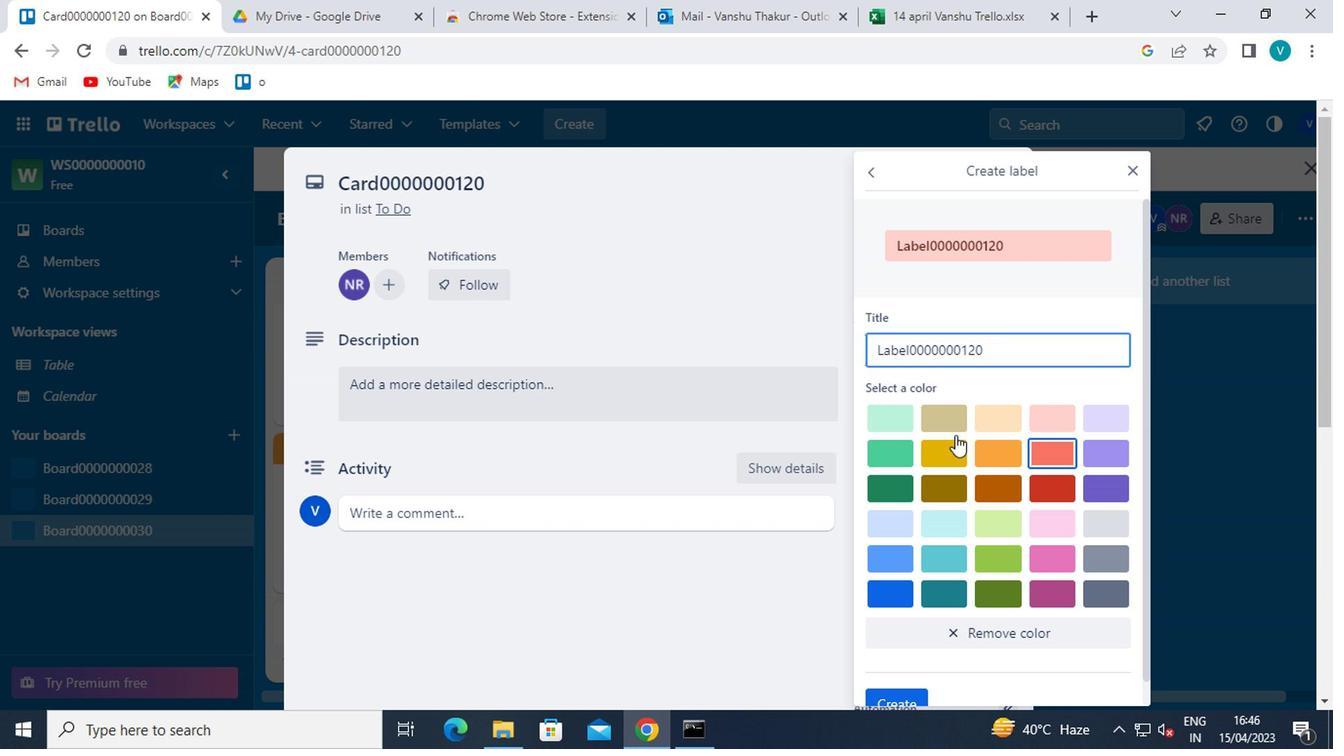 
Action: Mouse moved to (935, 493)
Screenshot: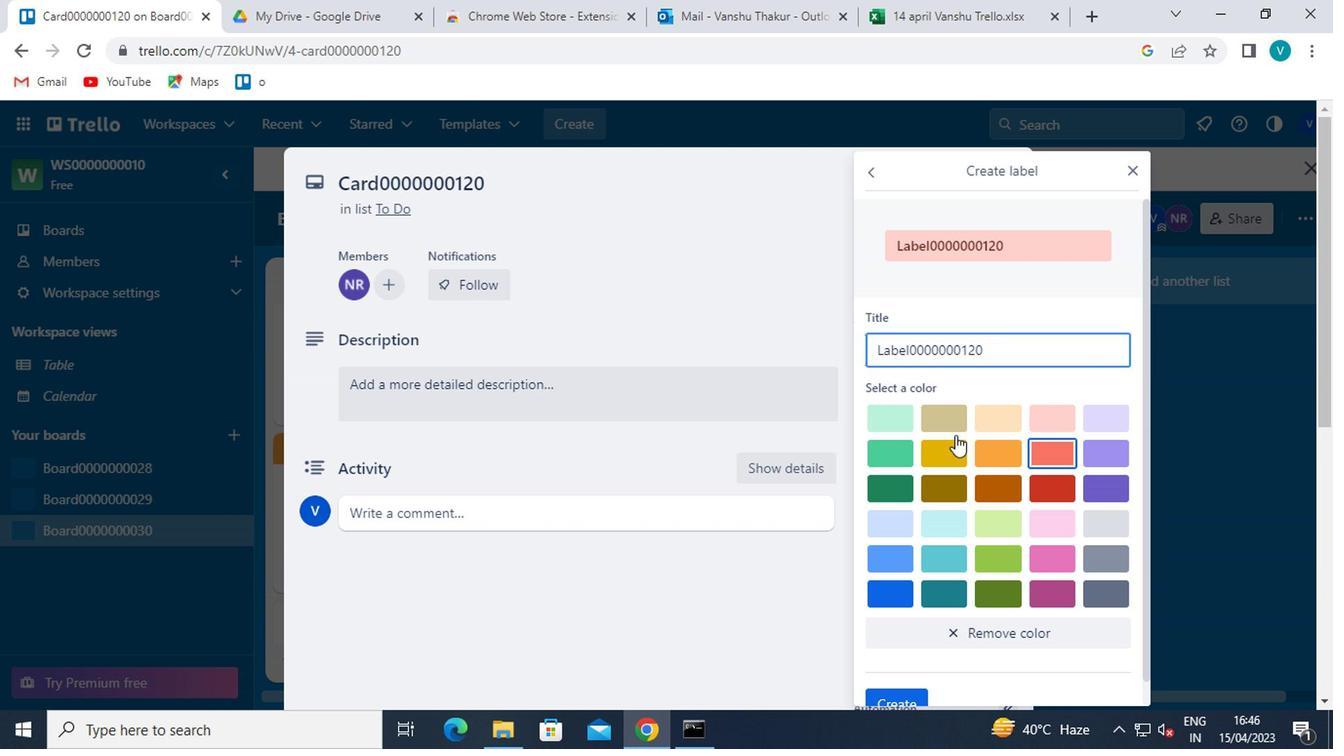 
Action: Mouse scrolled (935, 492) with delta (0, 0)
Screenshot: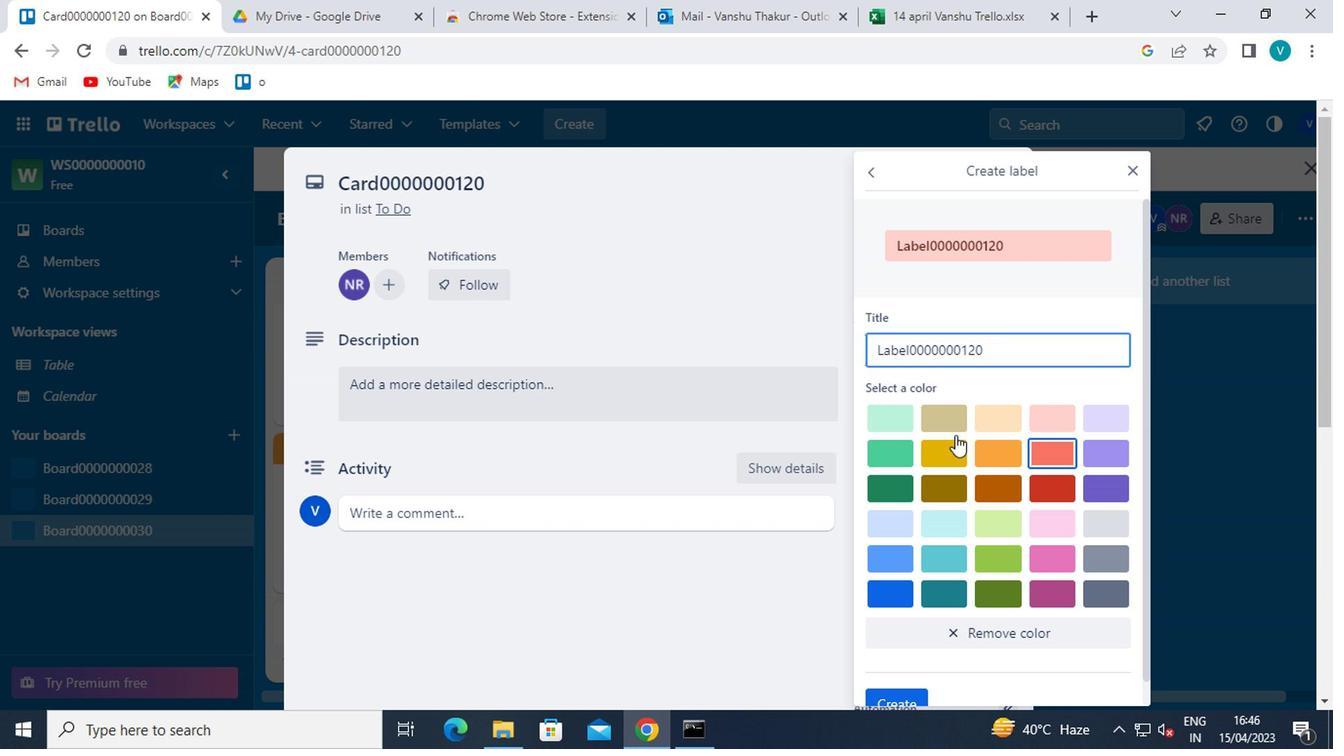 
Action: Mouse moved to (895, 677)
Screenshot: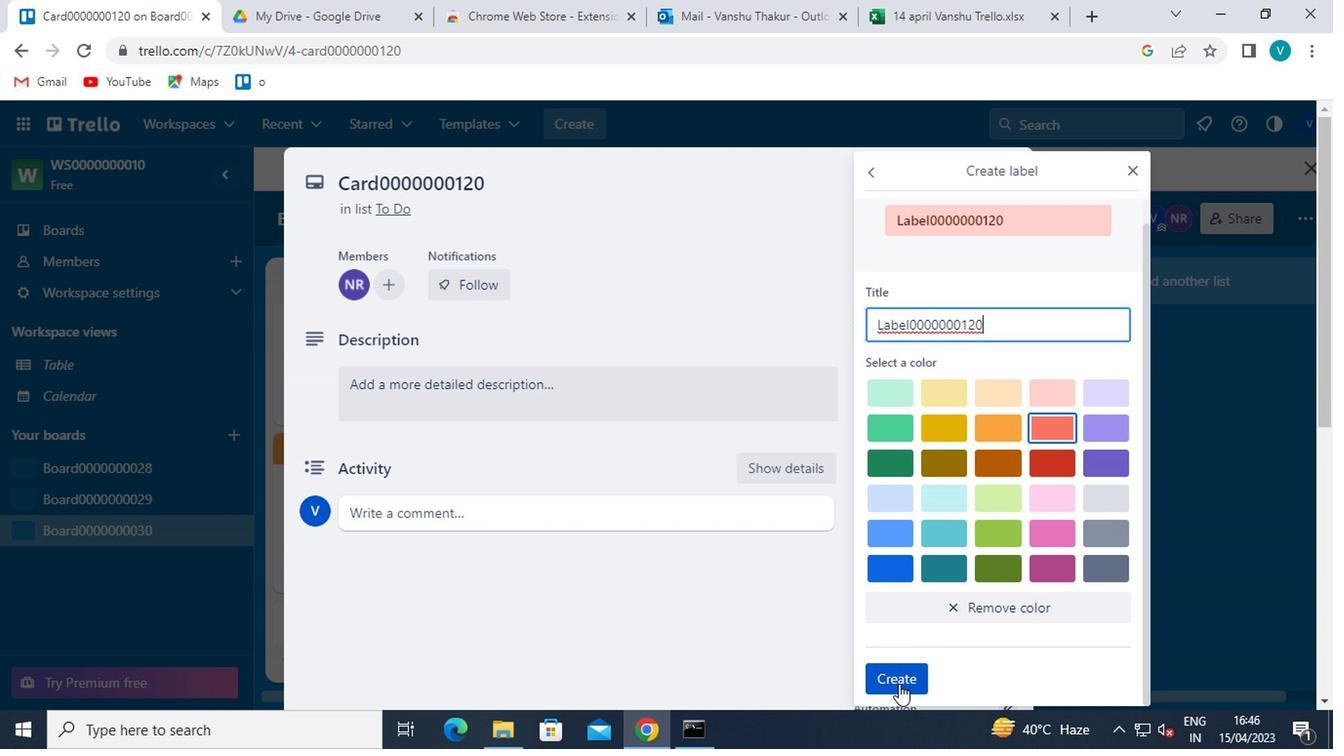 
Action: Mouse pressed left at (895, 677)
Screenshot: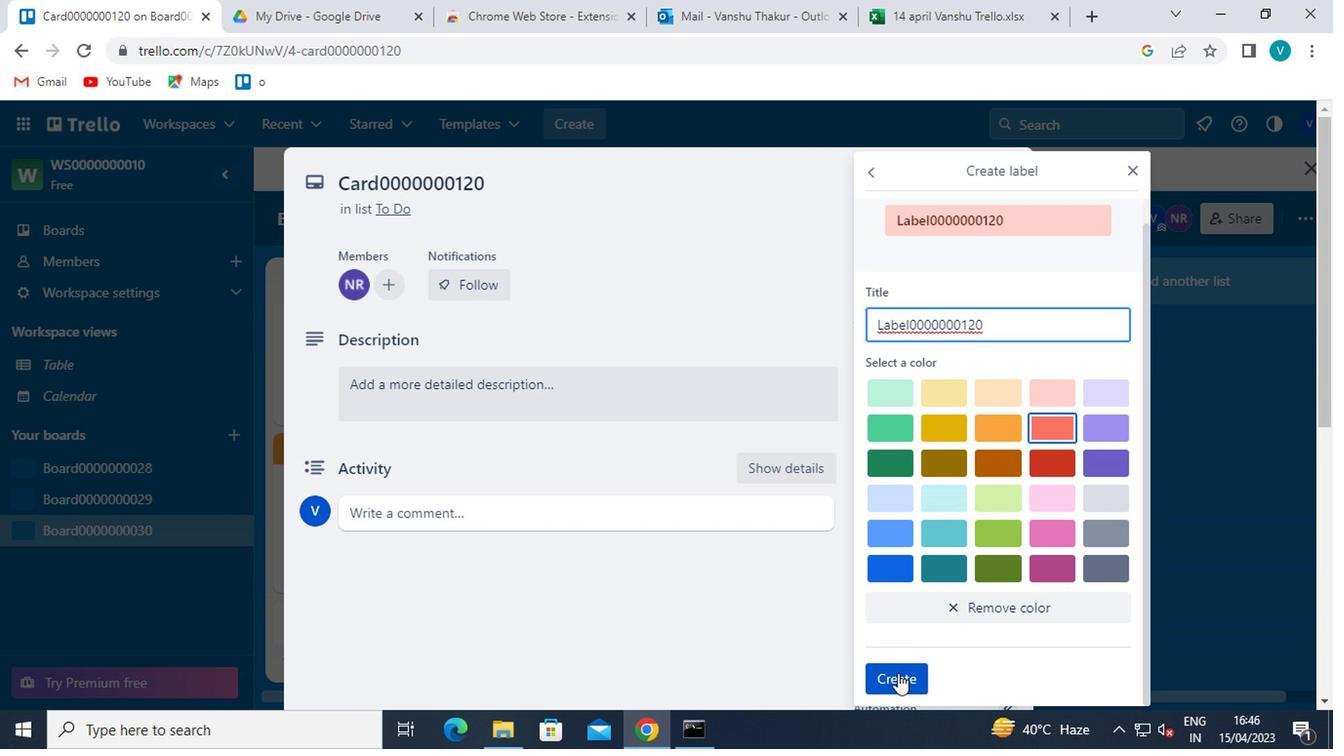 
Action: Mouse moved to (1126, 172)
Screenshot: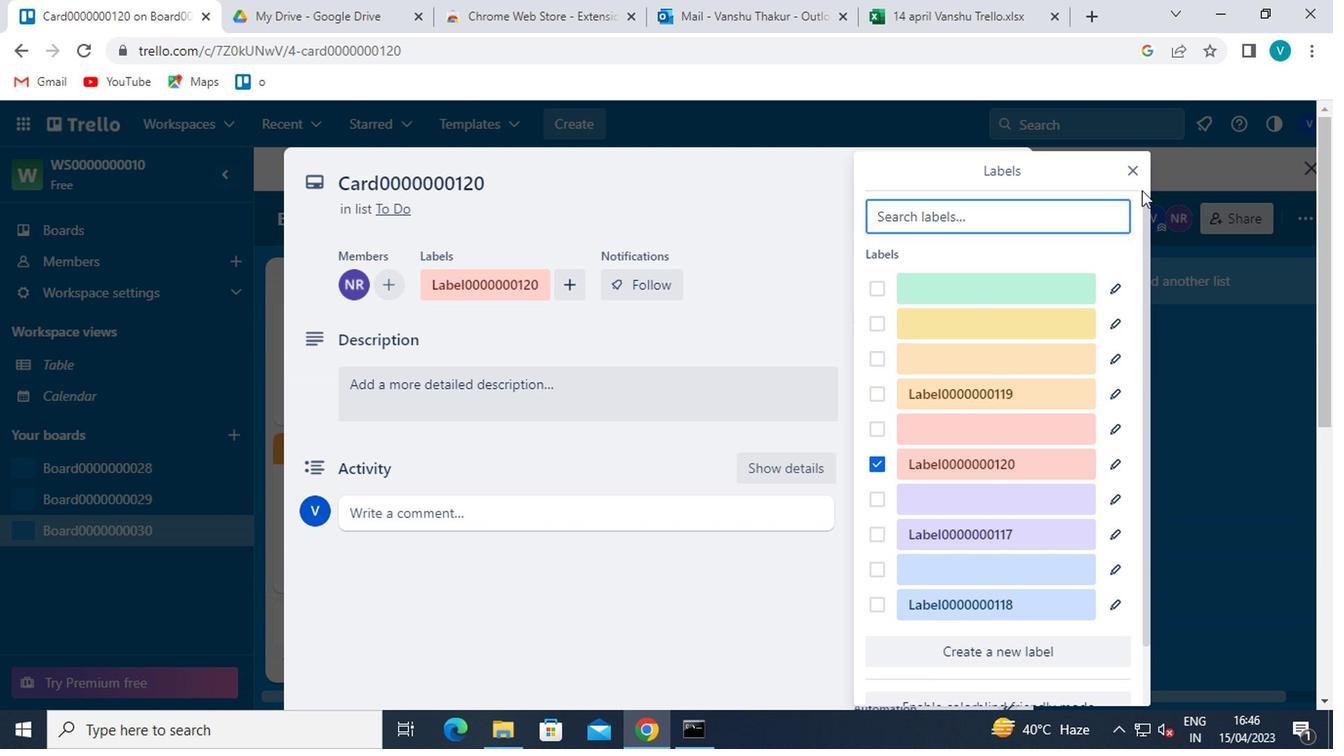
Action: Mouse pressed left at (1126, 172)
Screenshot: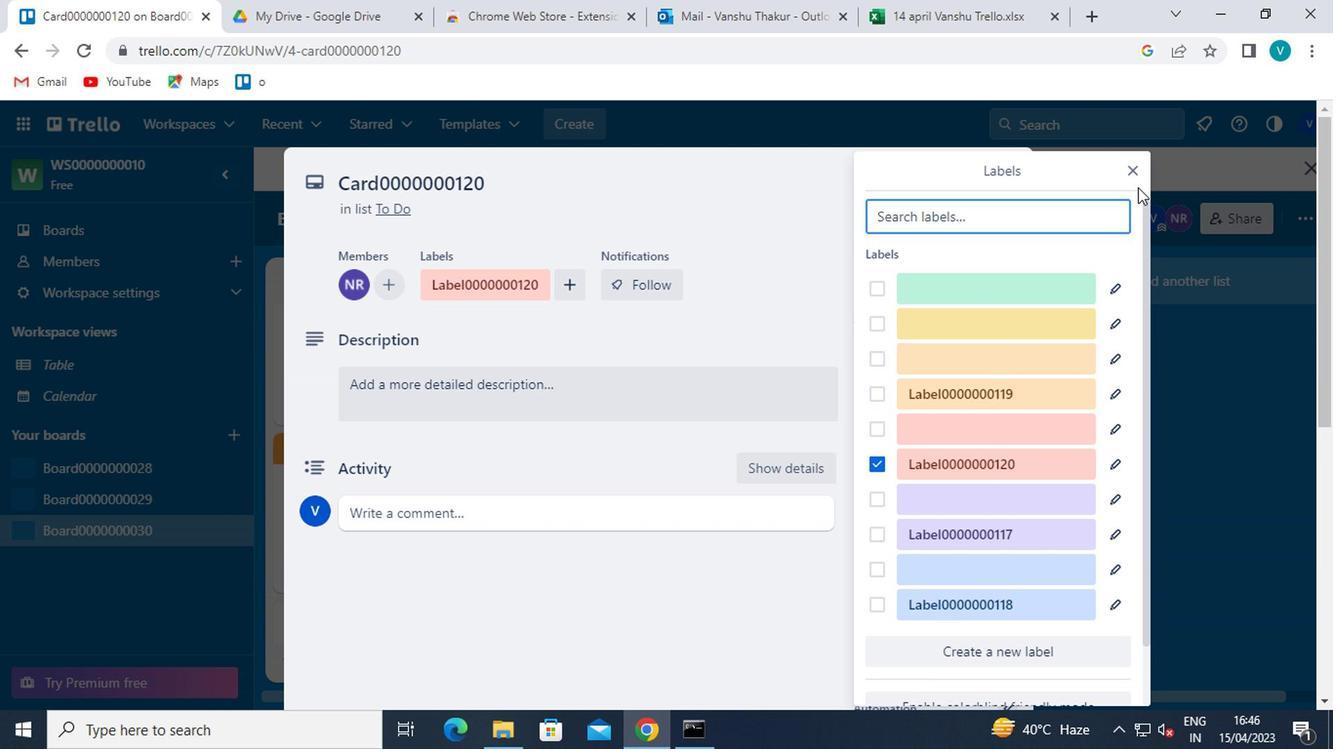 
Action: Mouse moved to (901, 427)
Screenshot: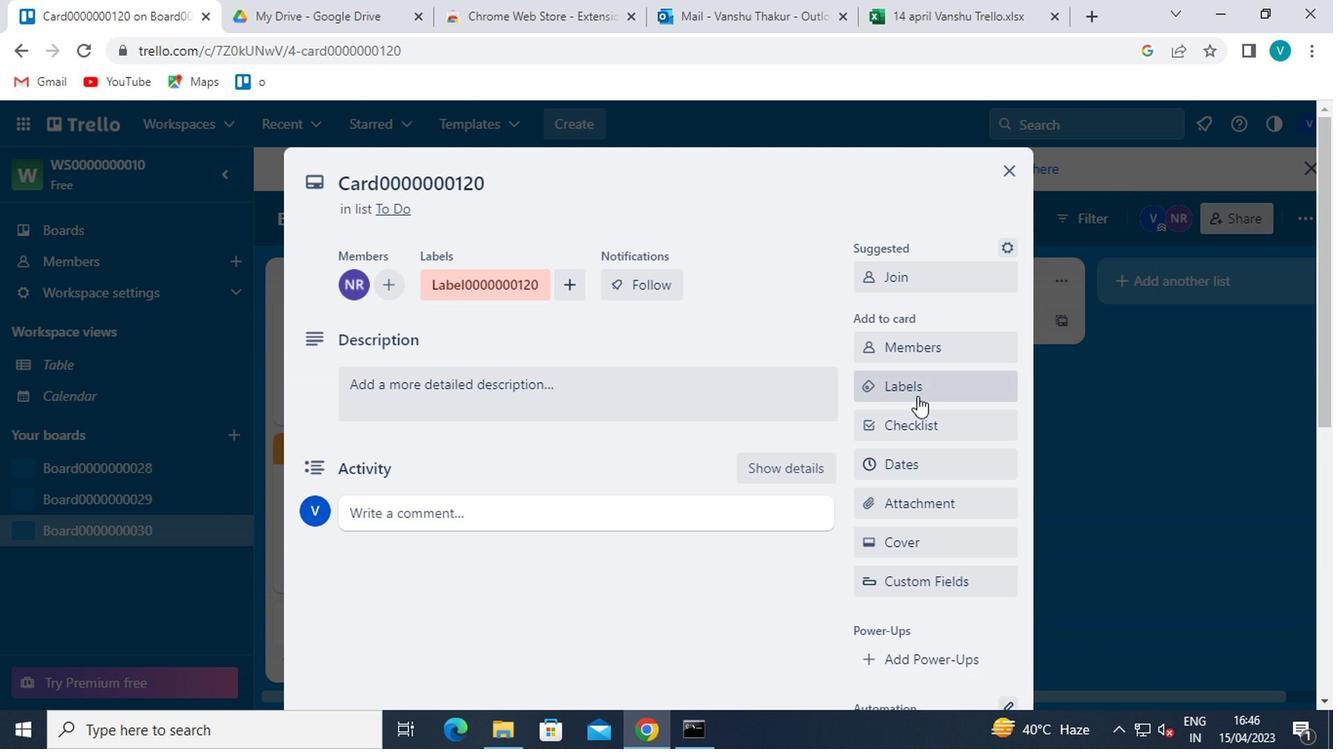 
Action: Mouse pressed left at (901, 427)
Screenshot: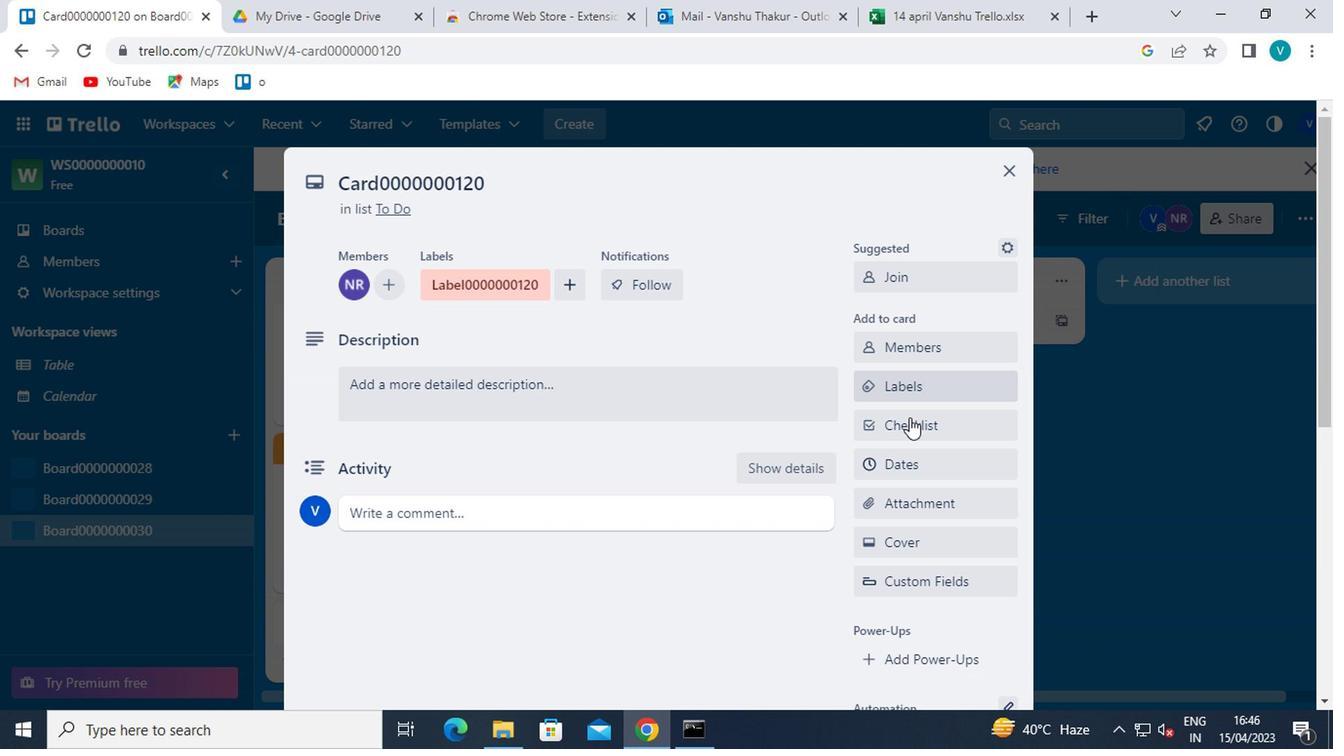 
Action: Mouse moved to (911, 456)
Screenshot: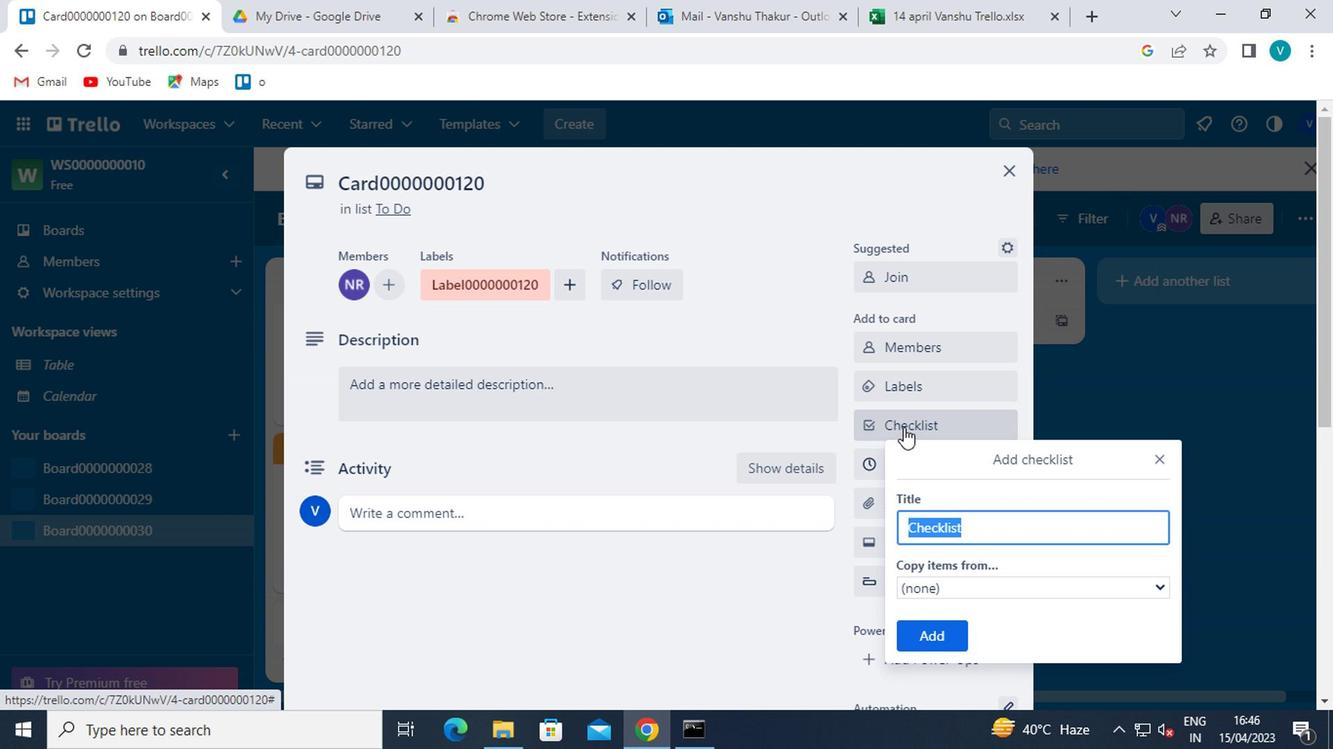 
Action: Key pressed <Key.shift>CL0000000120
Screenshot: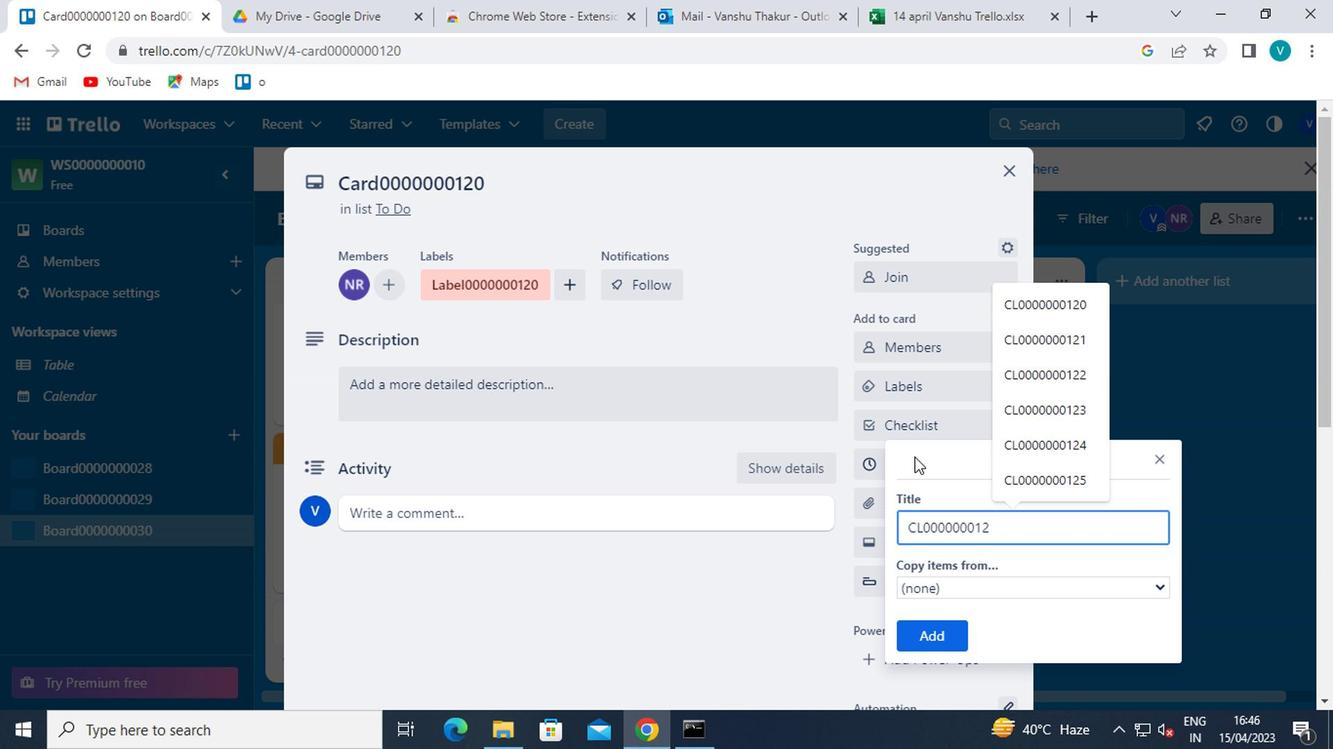 
Action: Mouse moved to (935, 647)
Screenshot: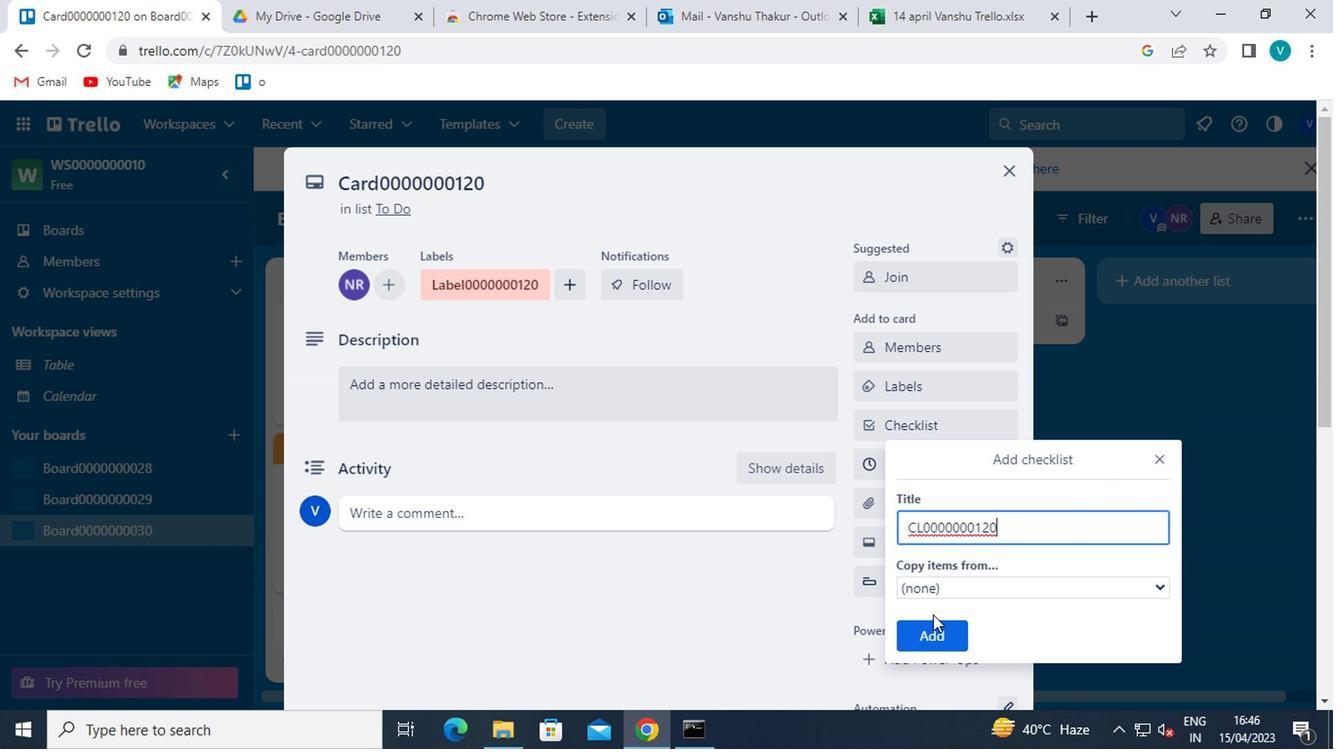 
Action: Mouse pressed left at (935, 647)
Screenshot: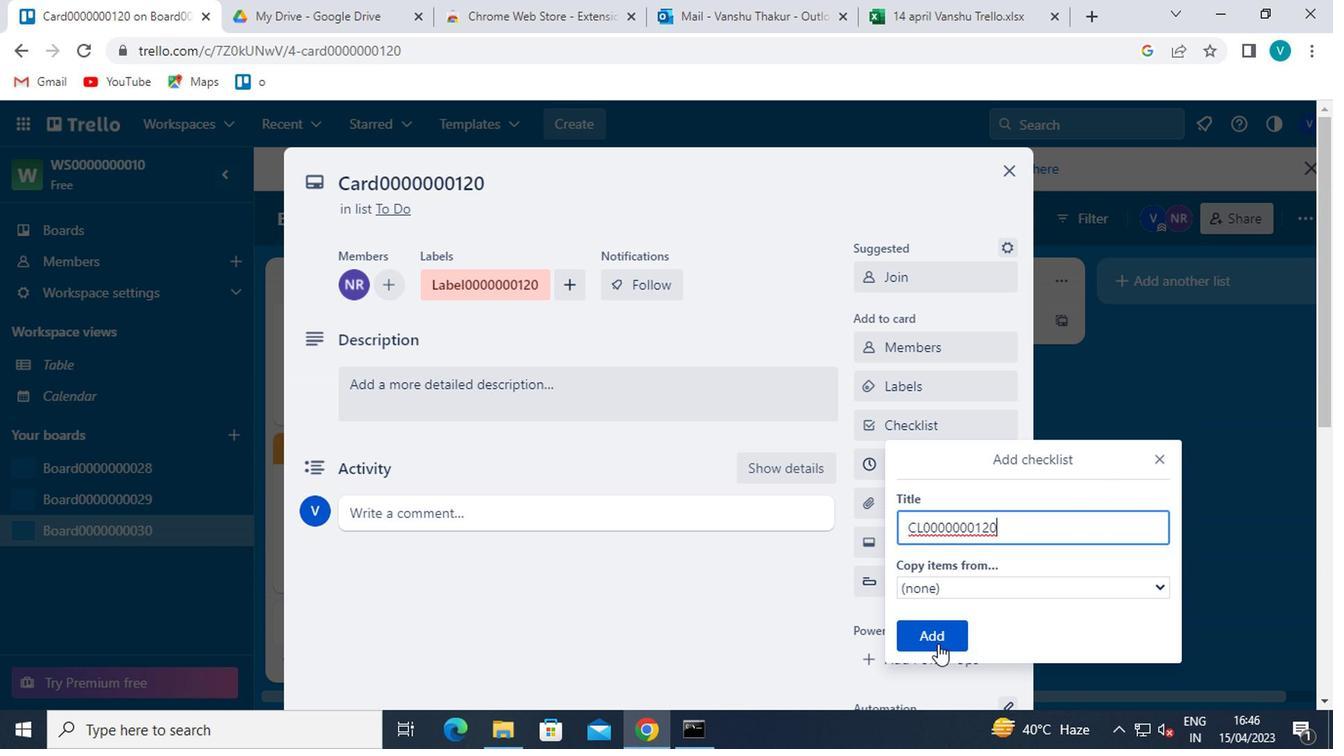 
Action: Mouse moved to (916, 461)
Screenshot: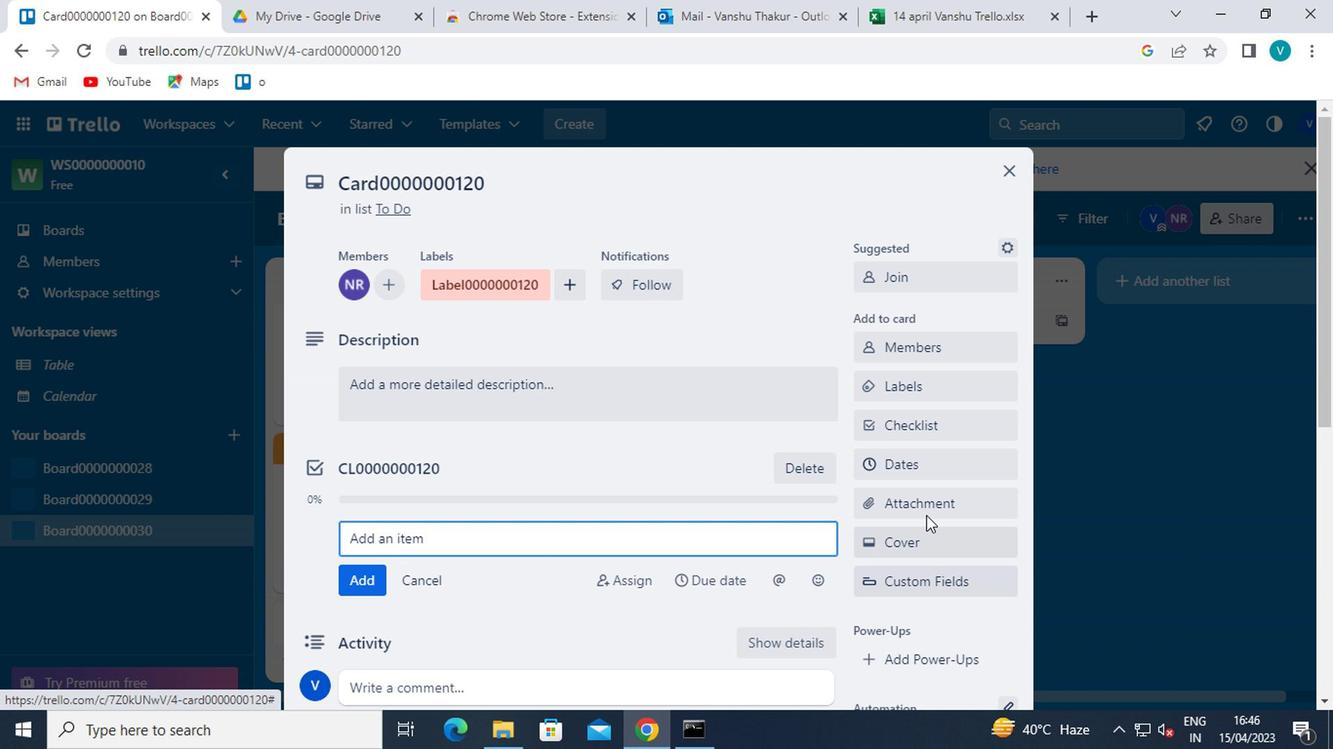
Action: Mouse pressed left at (916, 461)
Screenshot: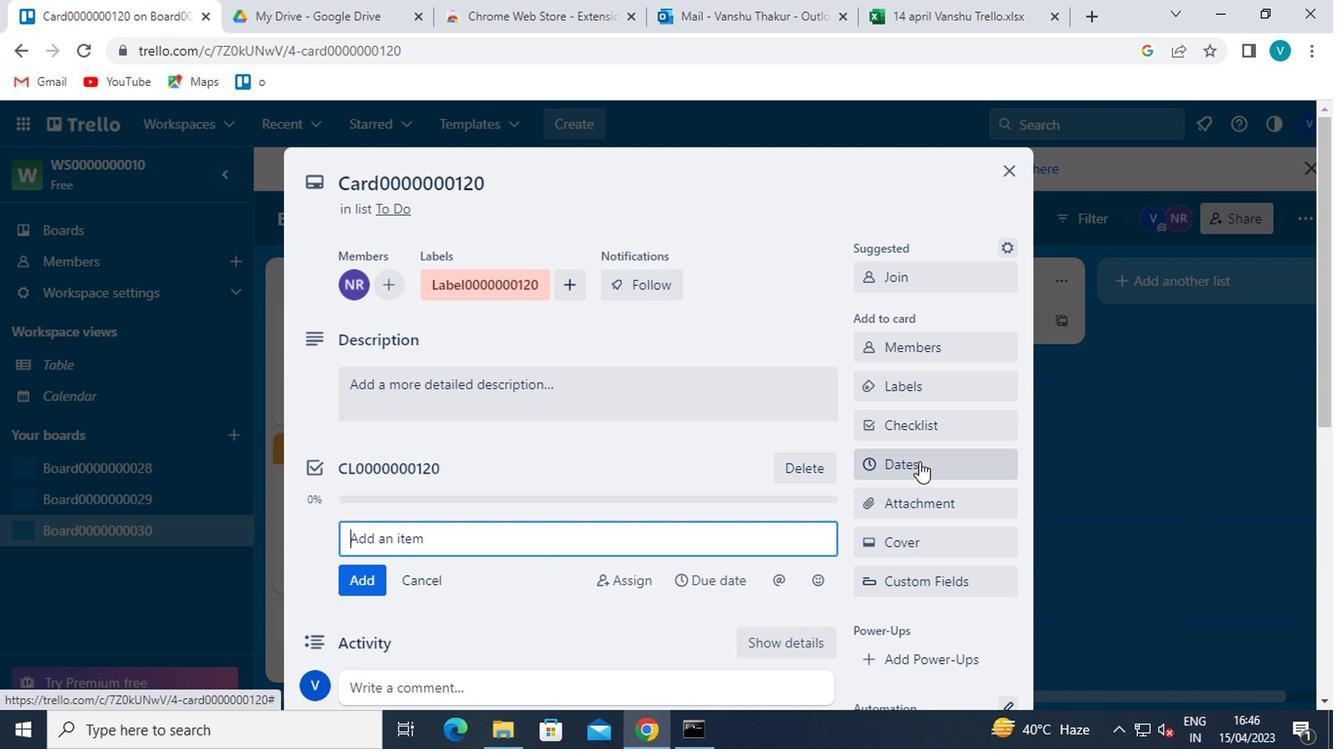 
Action: Mouse moved to (874, 522)
Screenshot: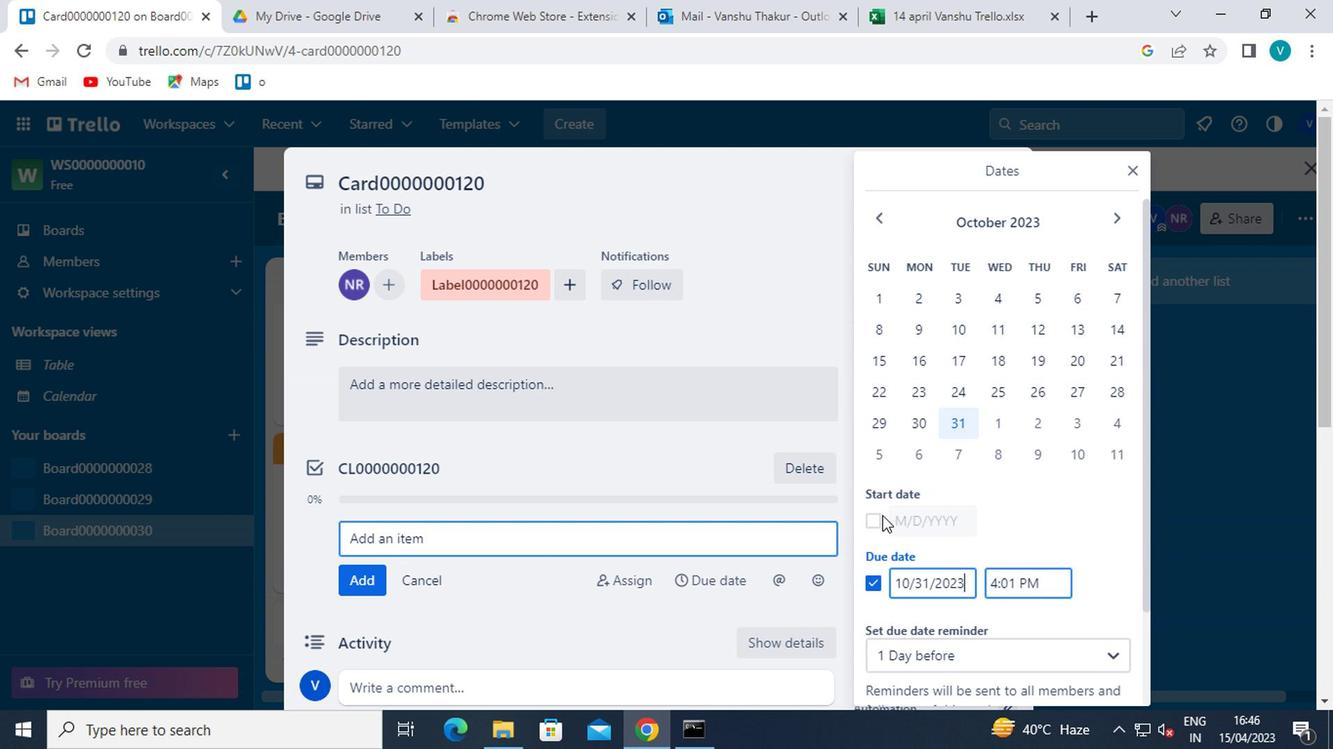 
Action: Mouse pressed left at (874, 522)
Screenshot: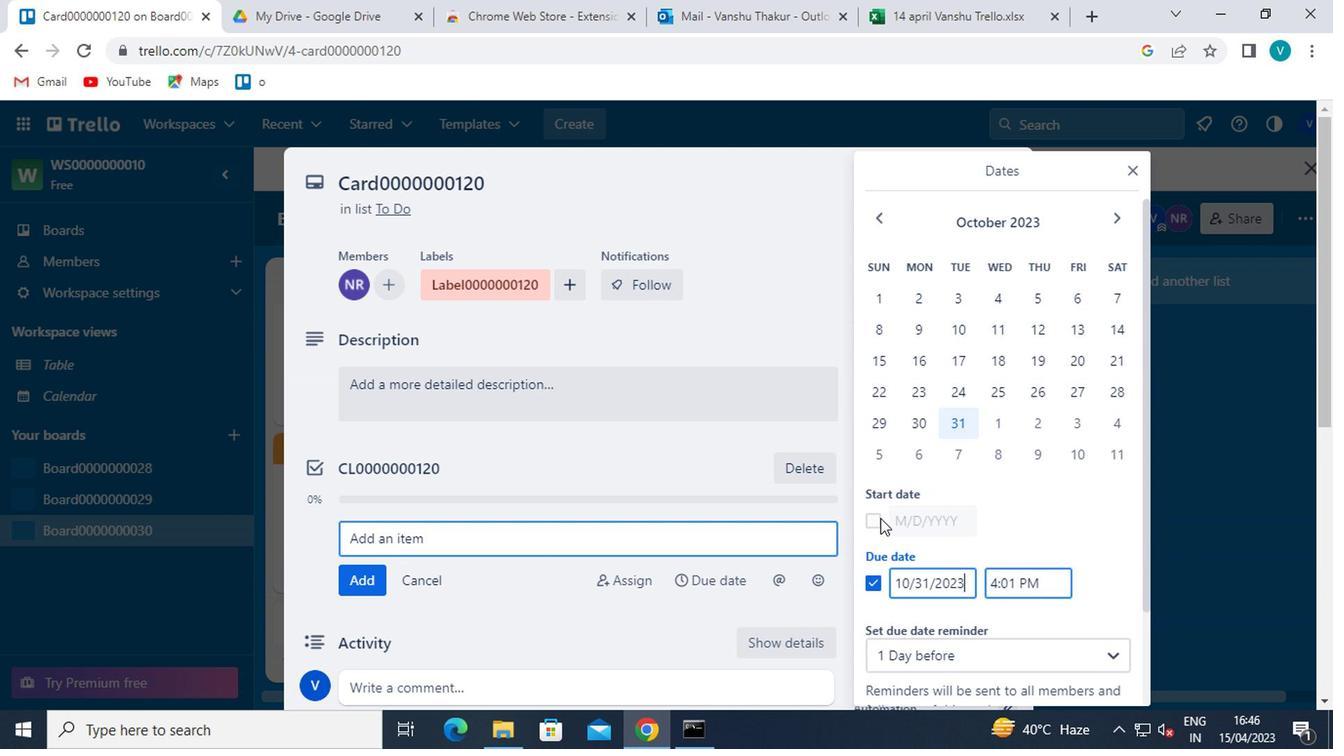 
Action: Mouse moved to (1102, 215)
Screenshot: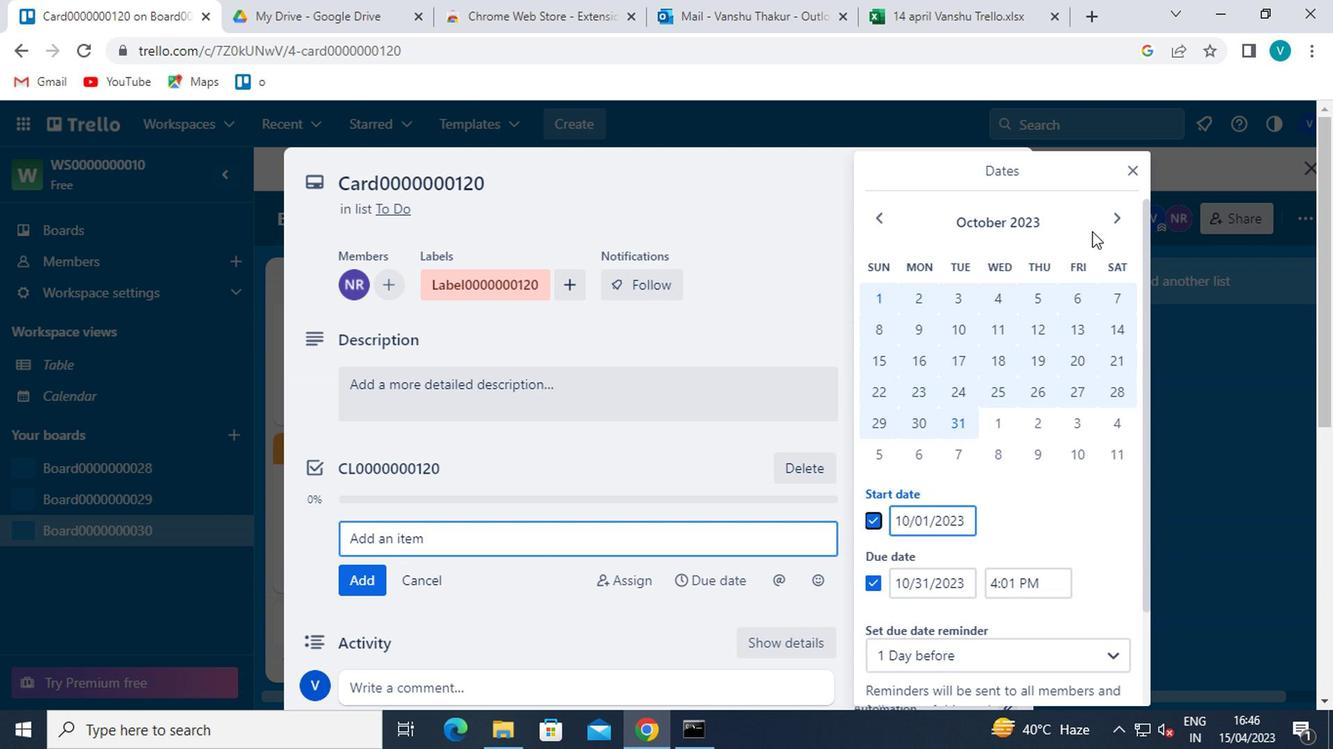 
Action: Mouse pressed left at (1102, 215)
Screenshot: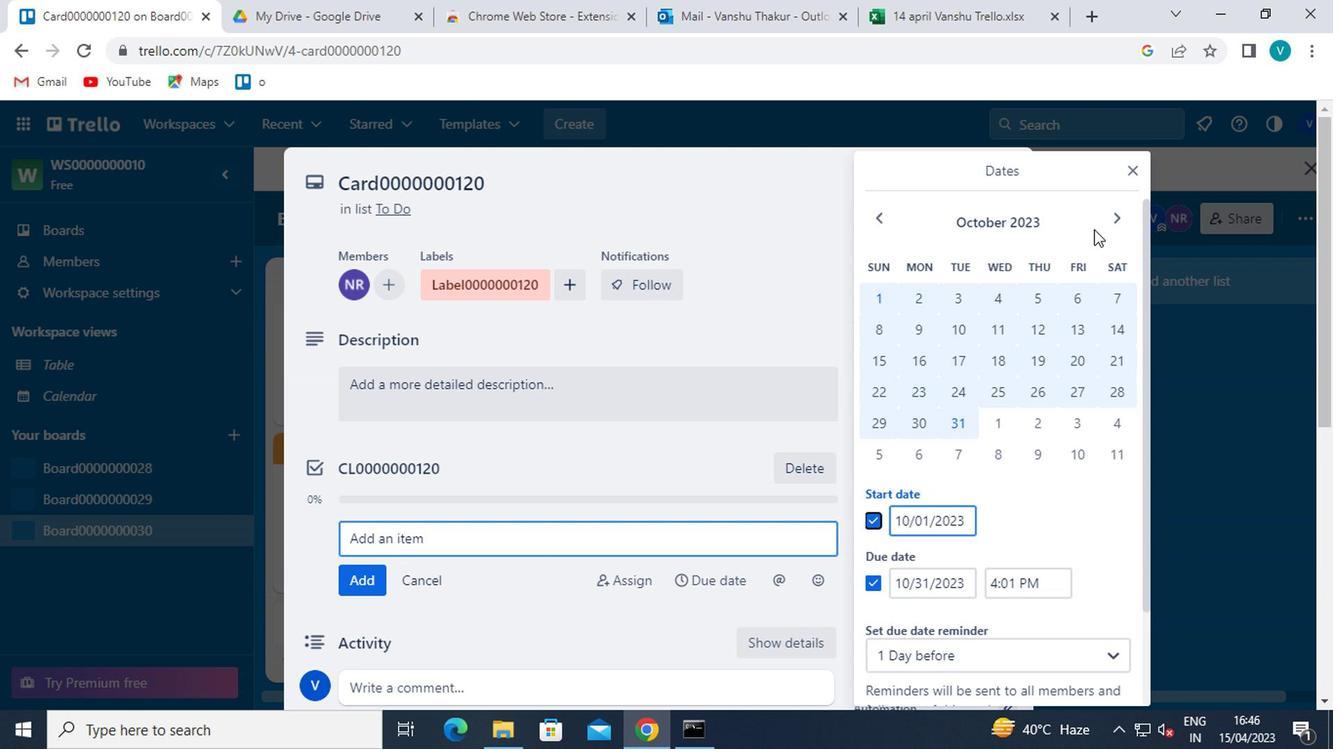 
Action: Mouse moved to (998, 286)
Screenshot: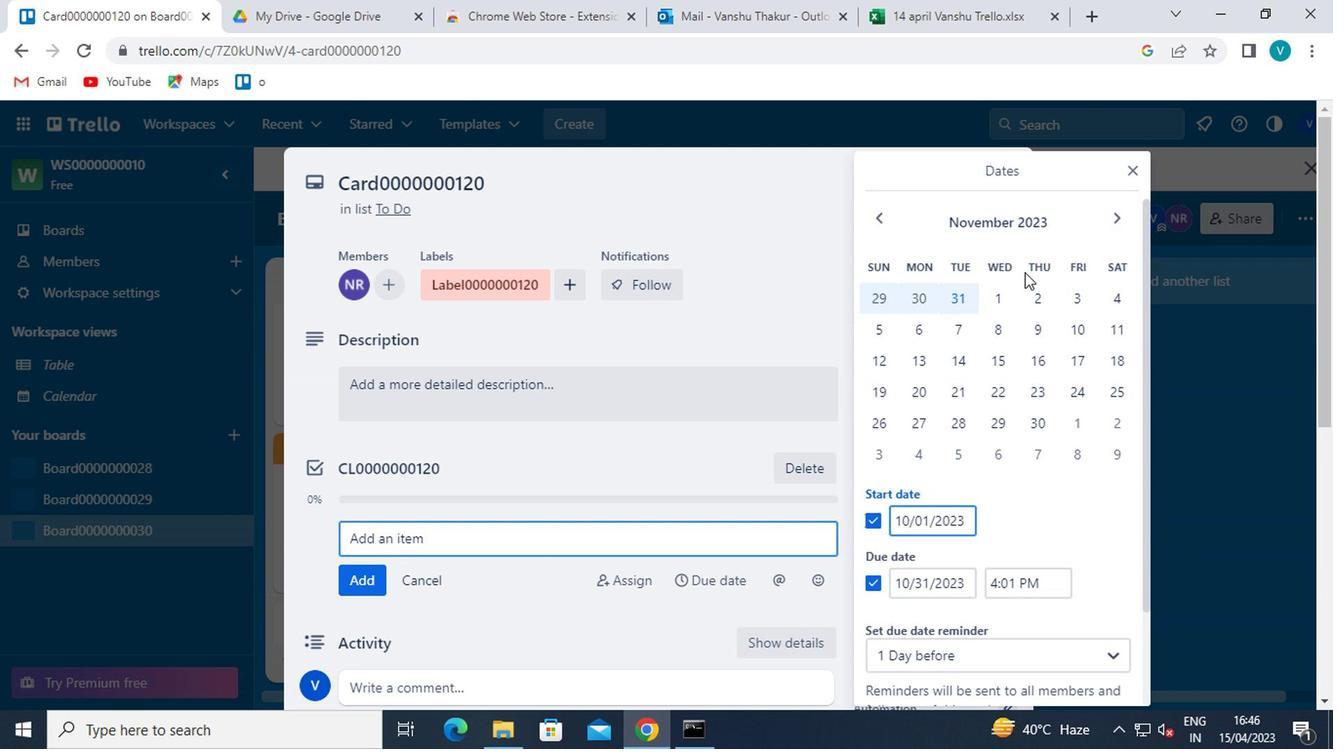 
Action: Mouse pressed left at (998, 286)
Screenshot: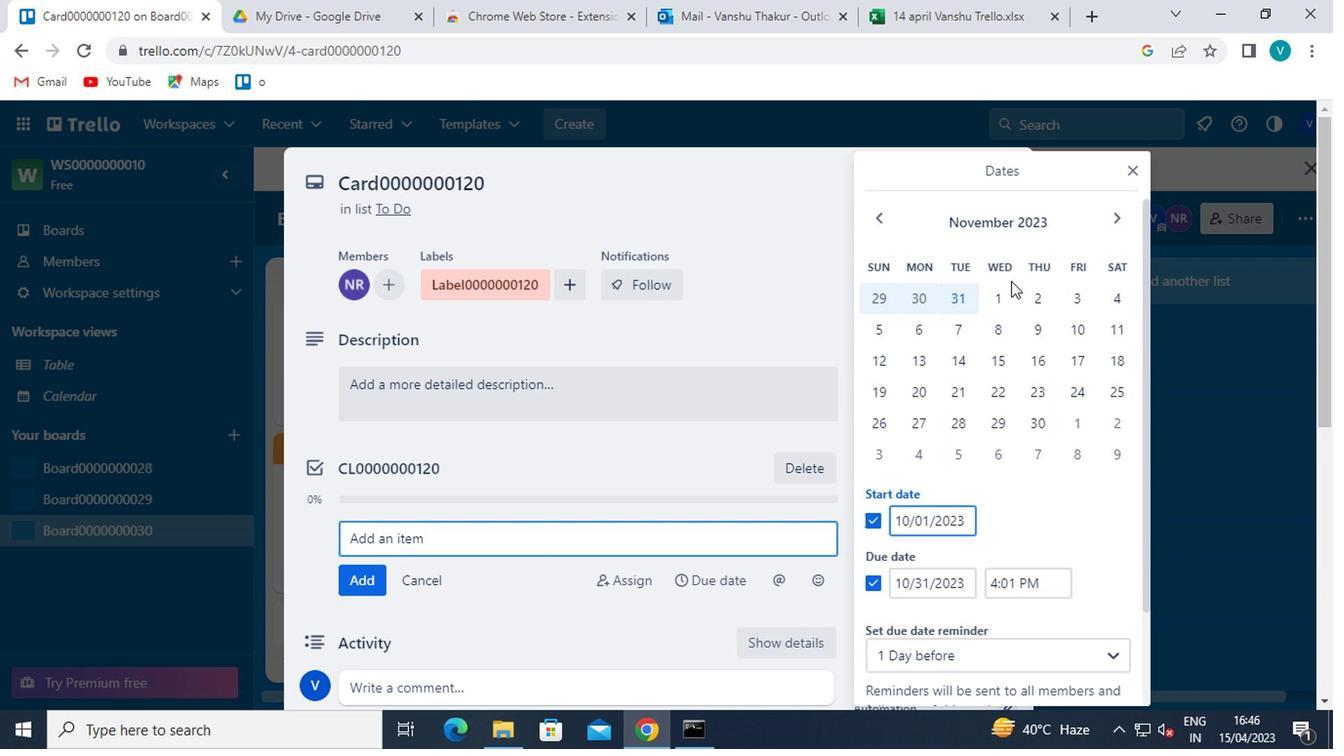 
Action: Mouse moved to (1026, 411)
Screenshot: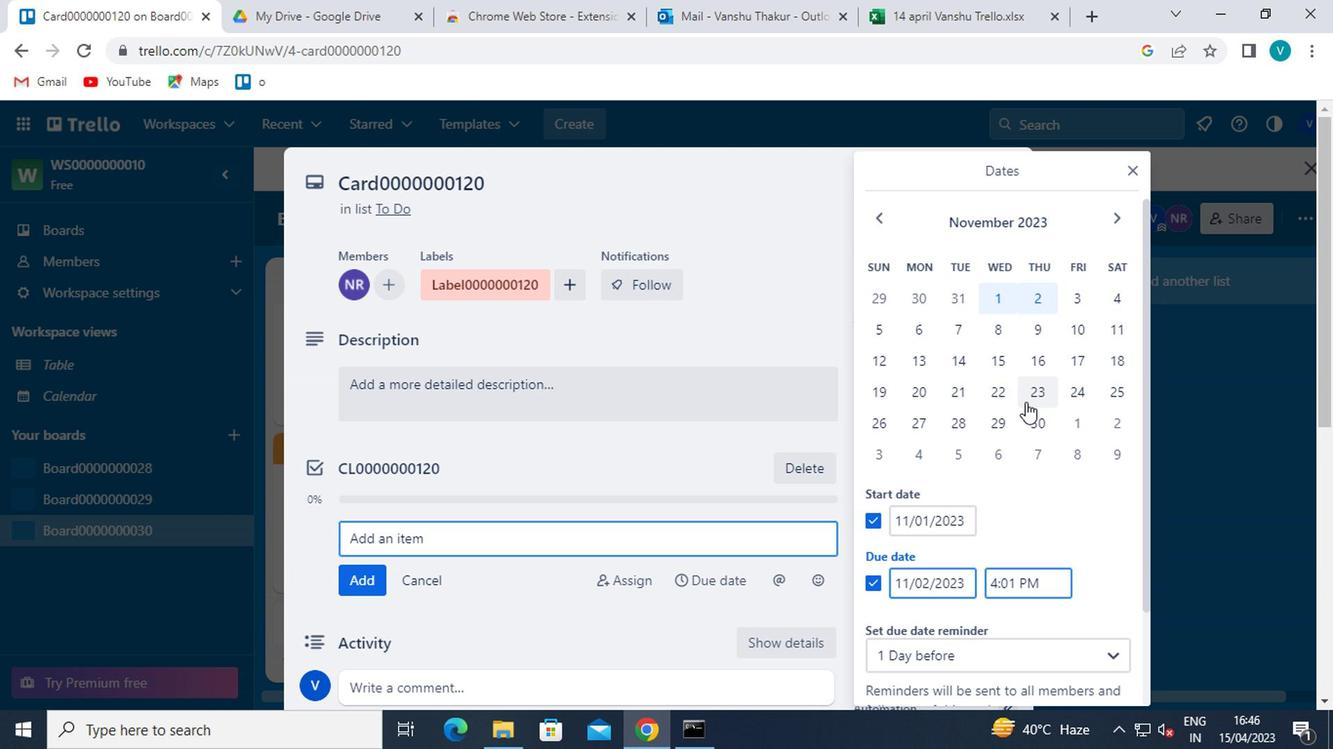 
Action: Mouse pressed left at (1026, 411)
Screenshot: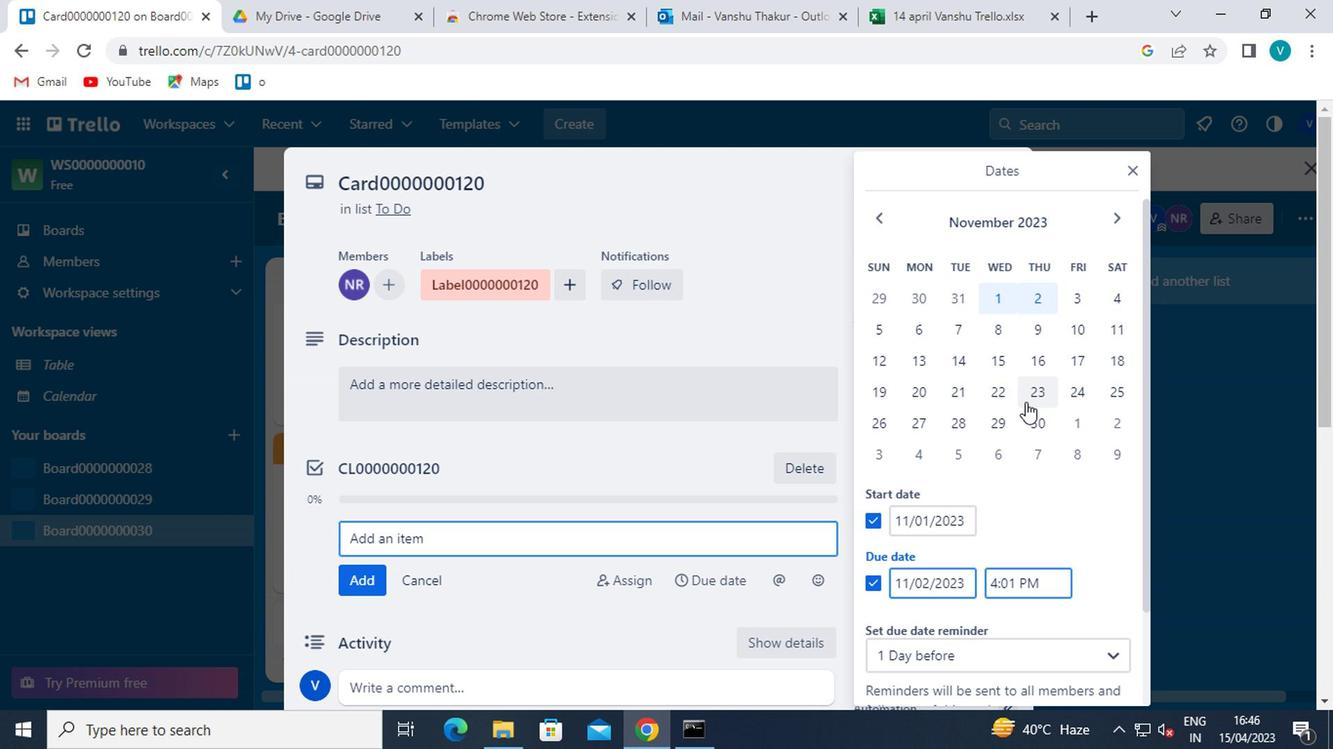 
Action: Mouse moved to (971, 532)
Screenshot: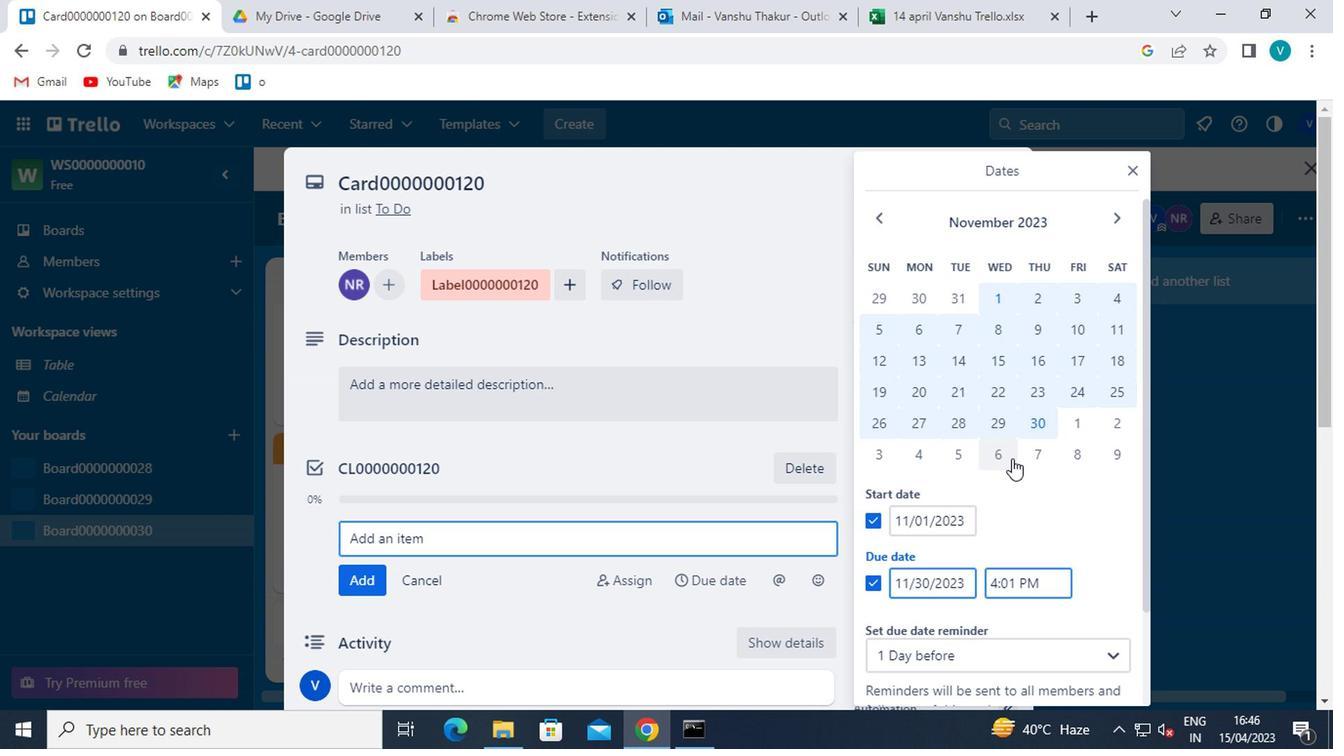 
Action: Mouse scrolled (971, 531) with delta (0, 0)
Screenshot: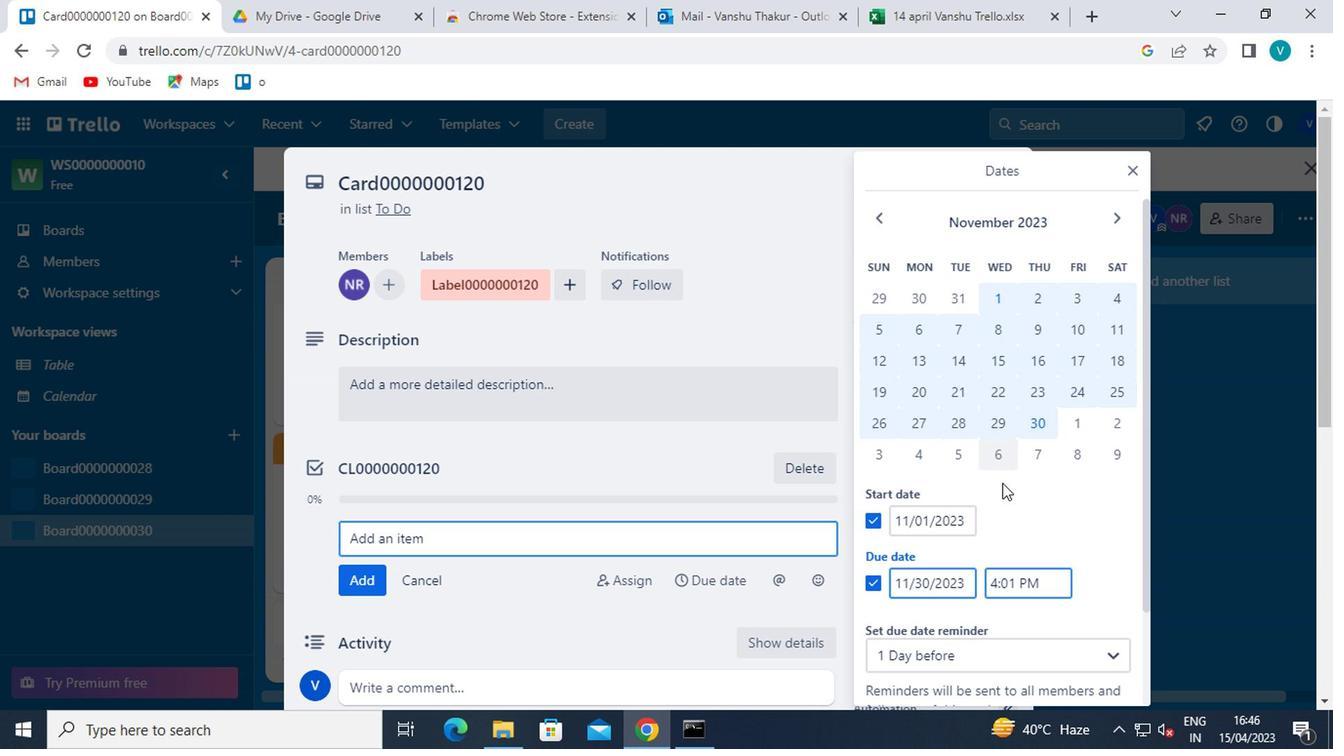 
Action: Mouse moved to (932, 651)
Screenshot: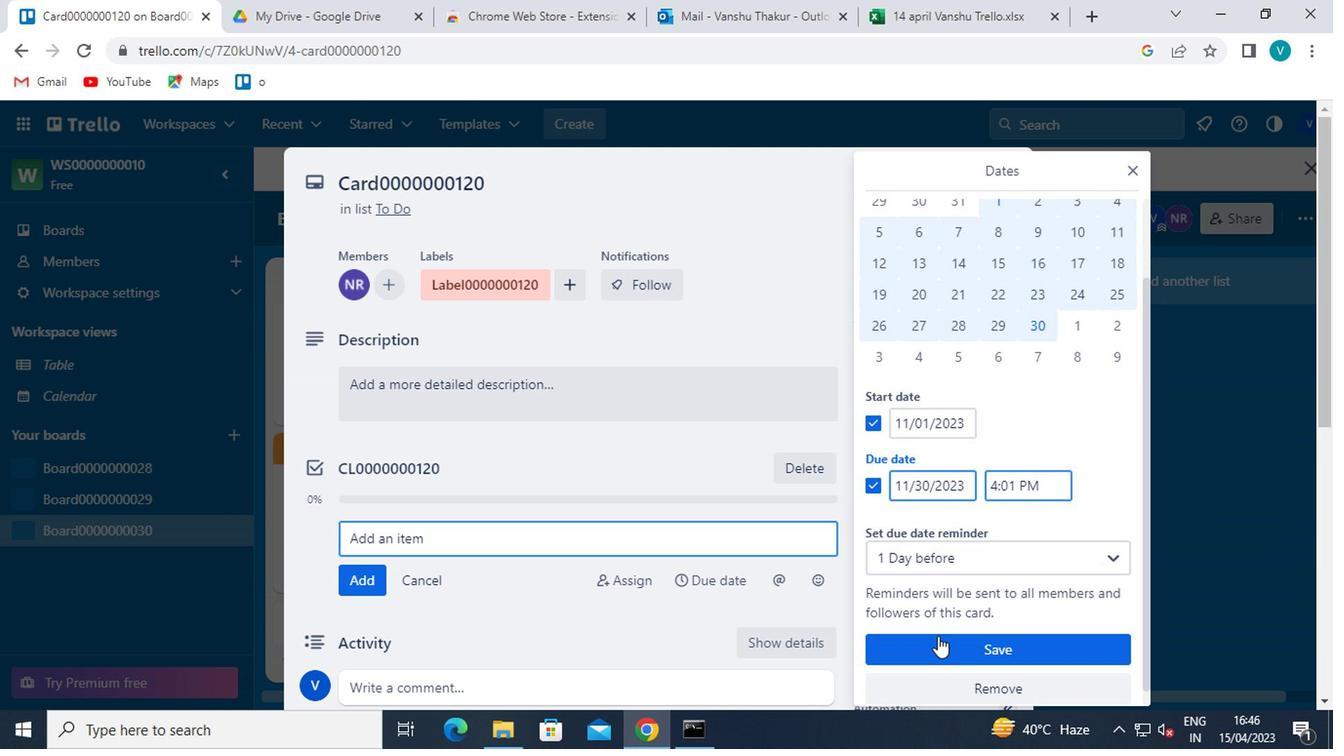 
Action: Mouse pressed left at (932, 651)
Screenshot: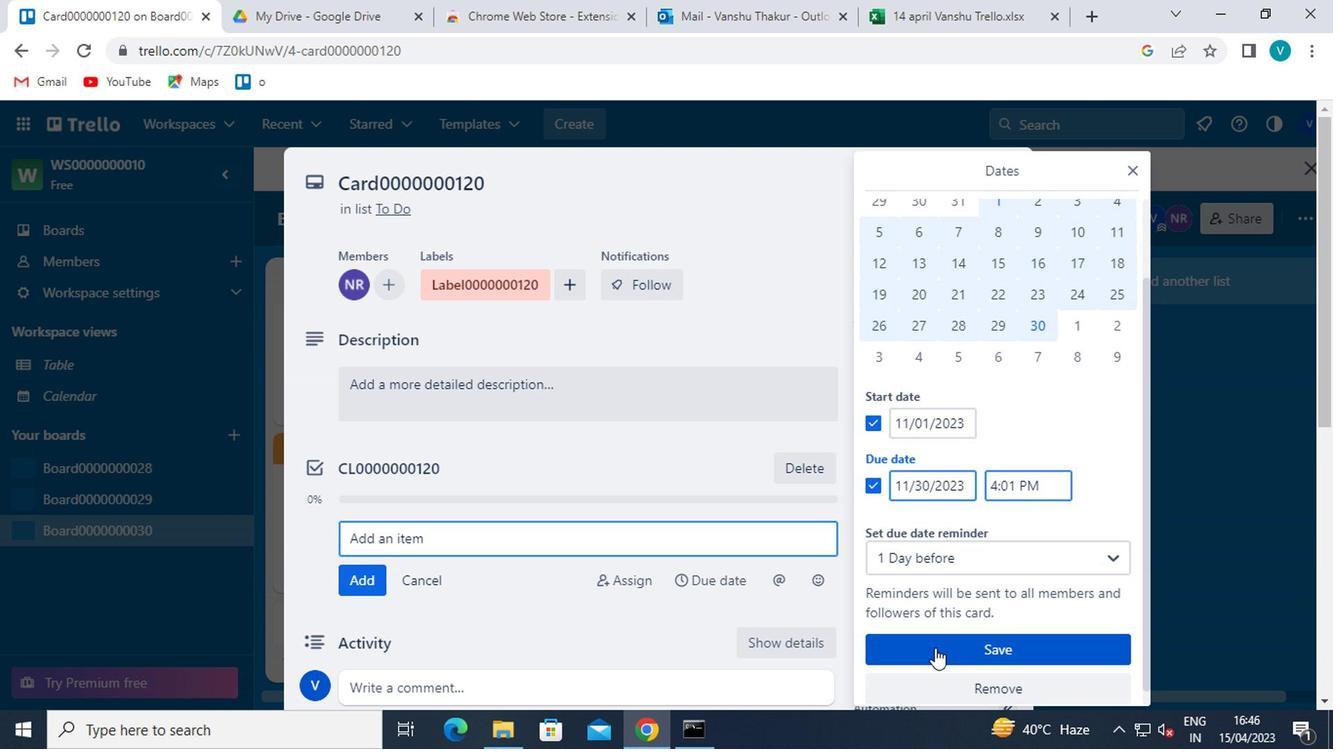 
Action: Mouse moved to (930, 654)
Screenshot: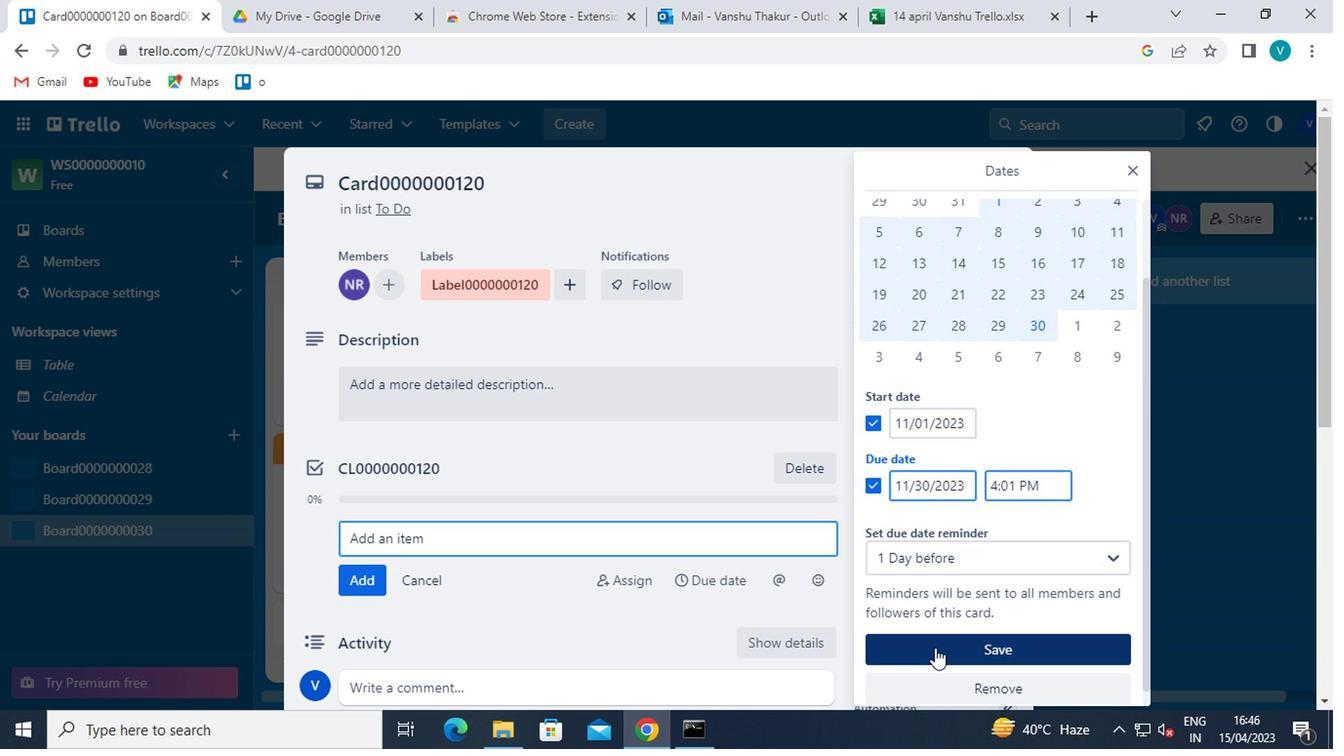 
